 Task: Plan a trip to Nyíregyháza, Hungary from 6th December, 2023 to 10th December, 2023 for 6 adults, 2 children. Place can be entire room or shared room with 6 bedrooms having 6 beds and 6 bathrooms. Property type can be house. Amenities needed are: wifi, TV, free parkinig on premises, gym, breakfast.
Action: Mouse moved to (474, 258)
Screenshot: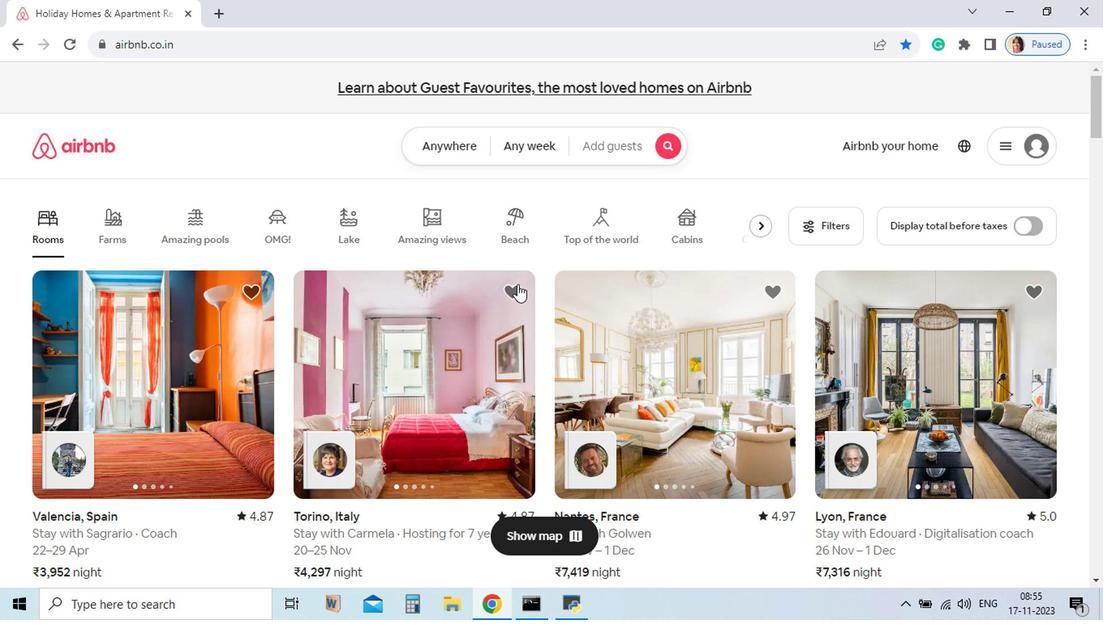 
Action: Mouse pressed left at (474, 258)
Screenshot: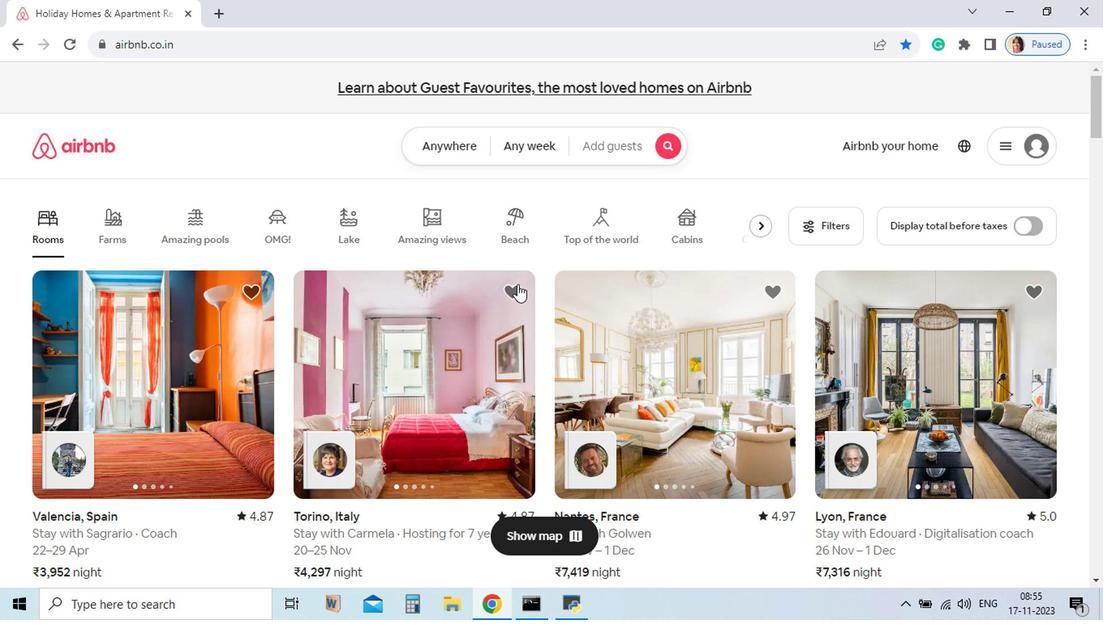 
Action: Mouse moved to (348, 300)
Screenshot: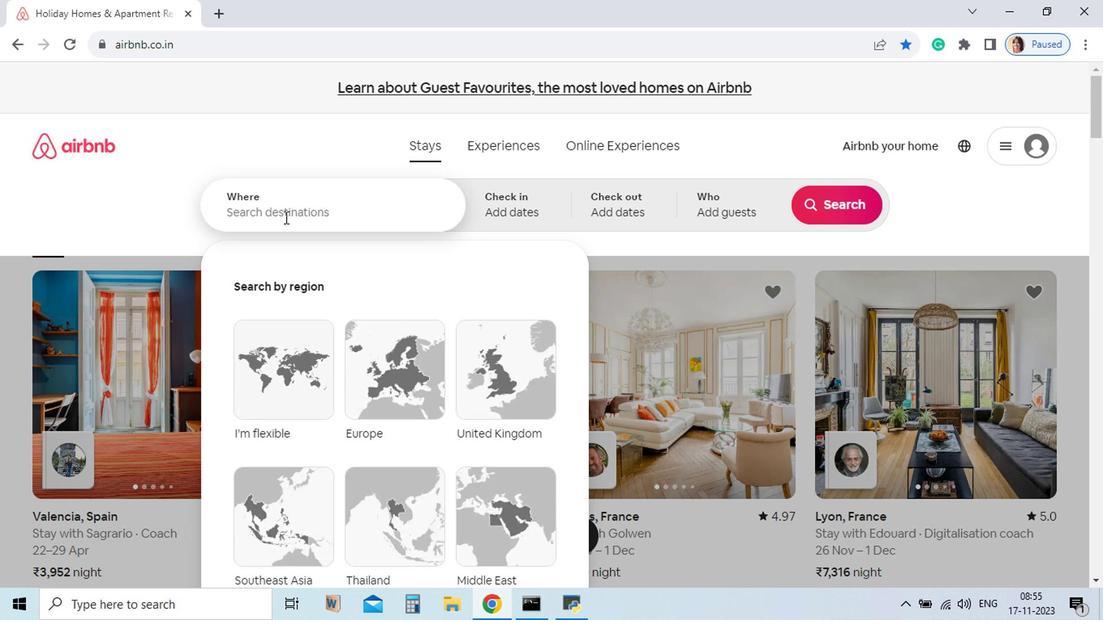 
Action: Mouse pressed left at (348, 300)
Screenshot: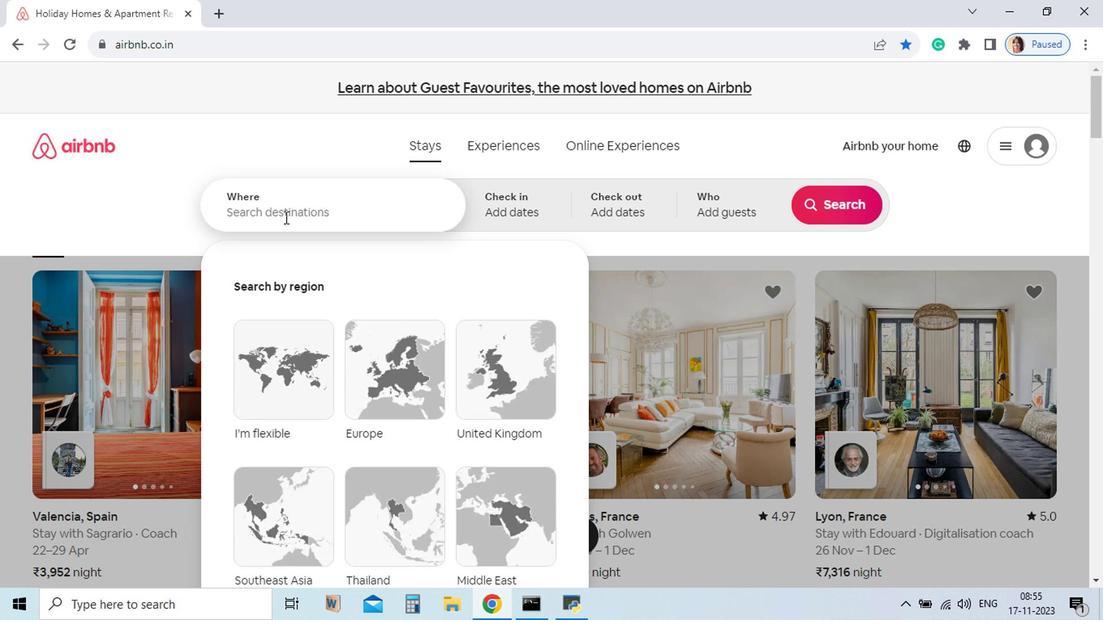 
Action: Key pressed <Key.shift_r>Nyire
Screenshot: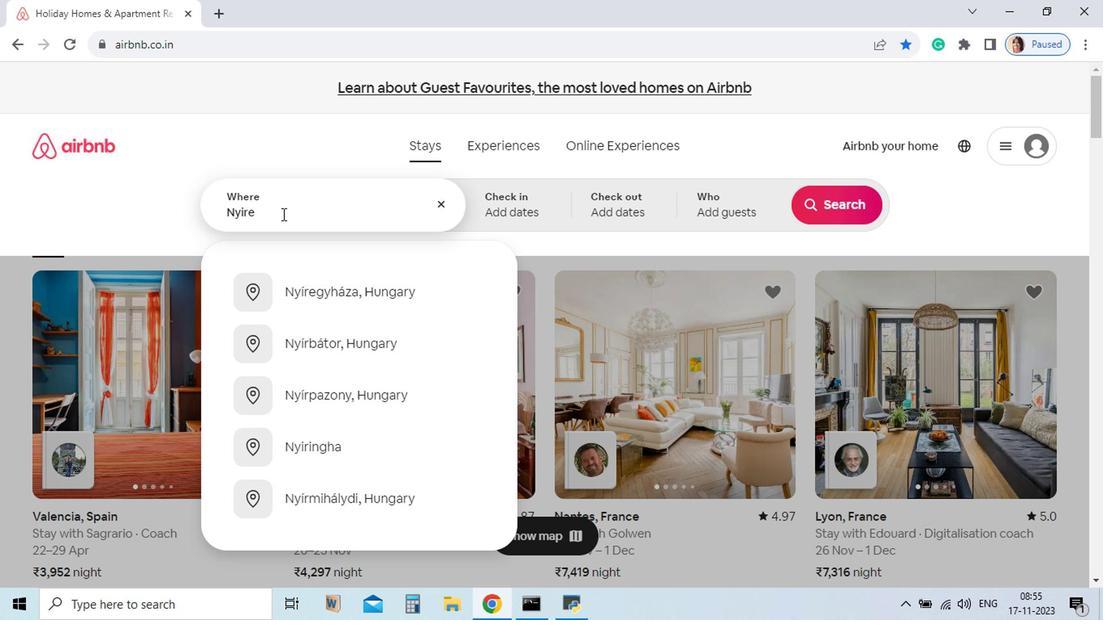 
Action: Mouse moved to (428, 356)
Screenshot: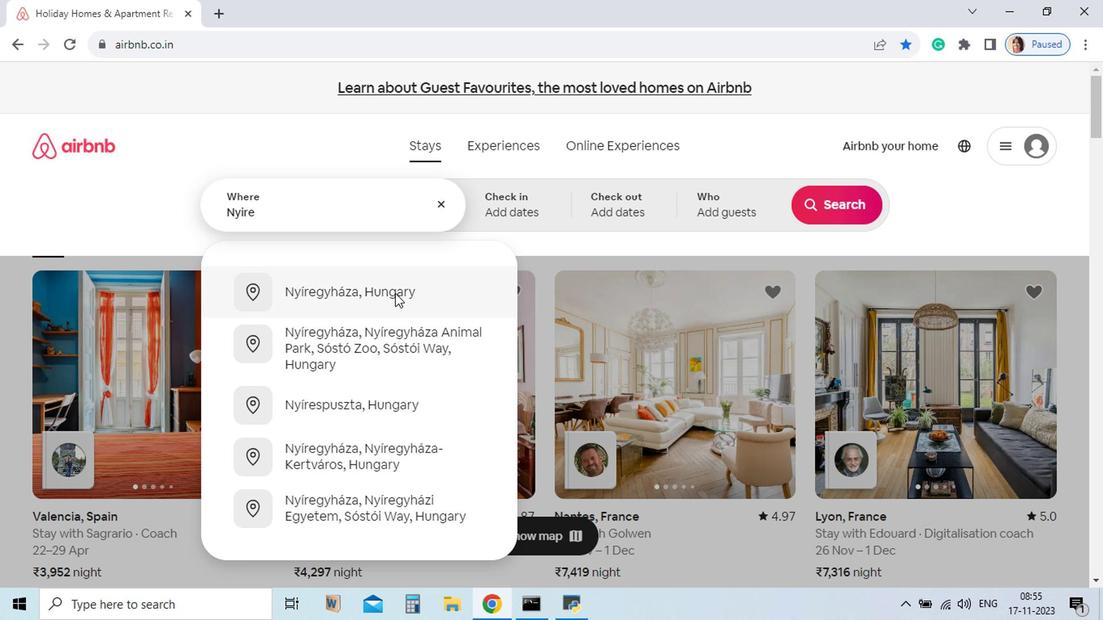 
Action: Mouse pressed left at (428, 356)
Screenshot: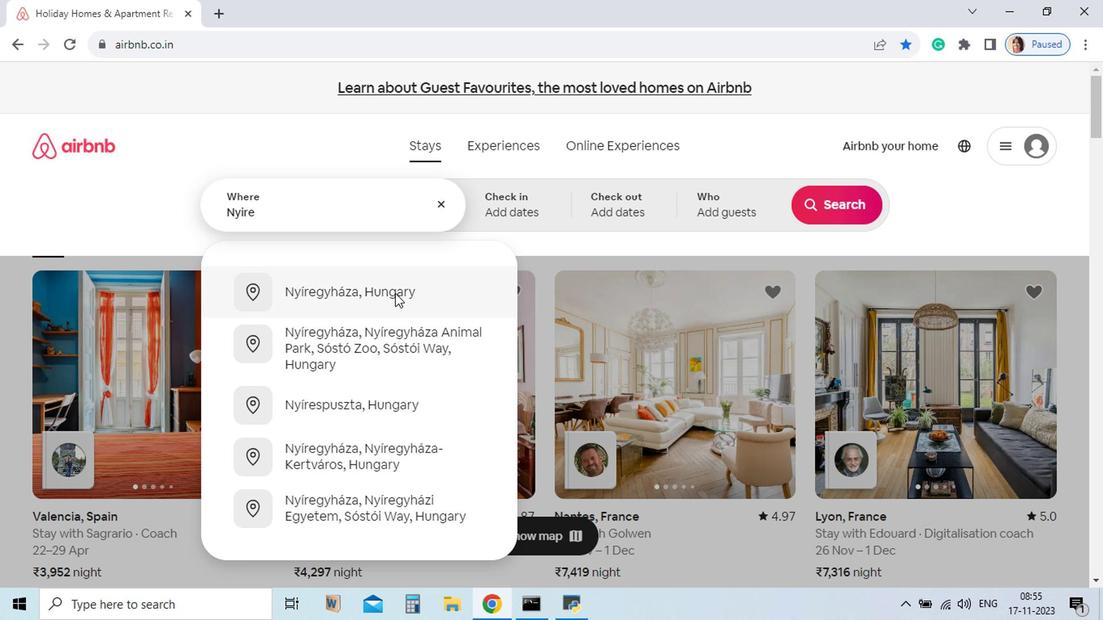 
Action: Mouse moved to (640, 463)
Screenshot: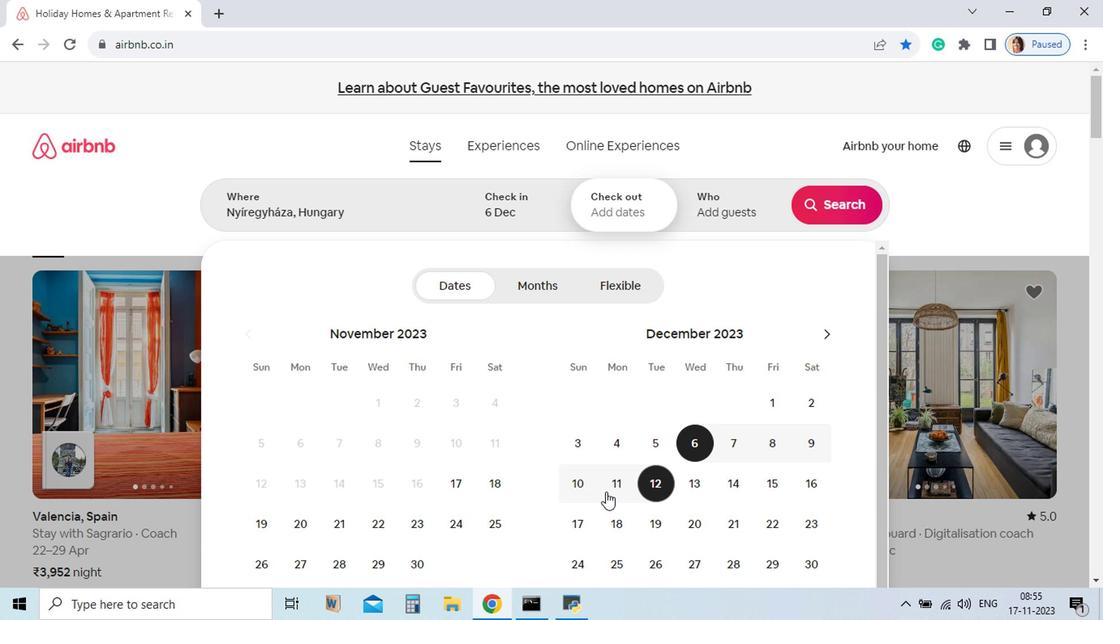 
Action: Mouse pressed left at (640, 463)
Screenshot: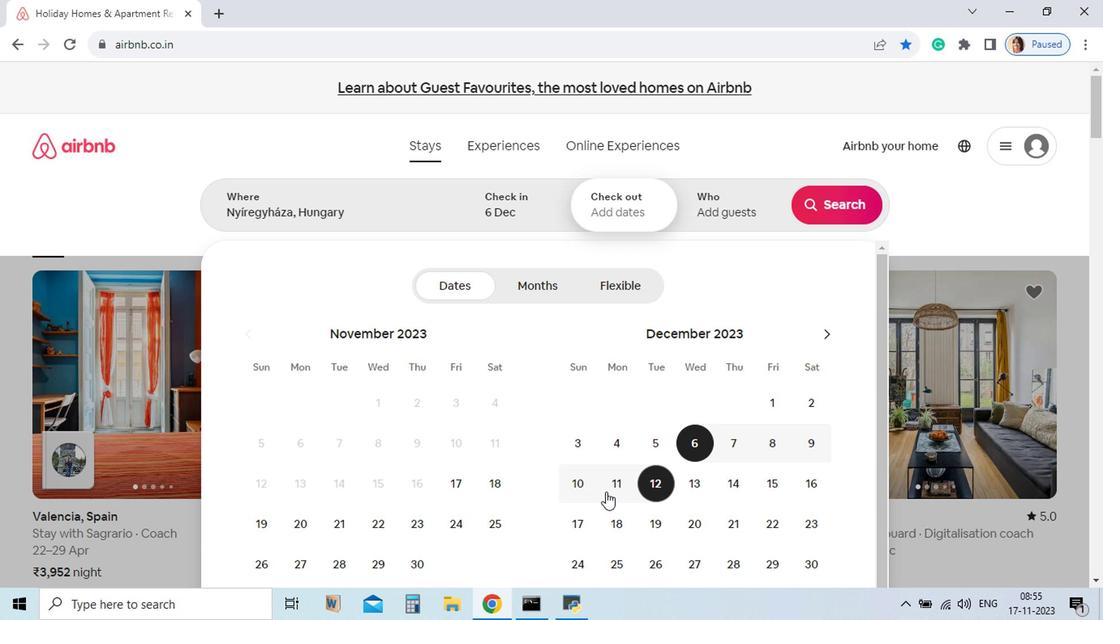 
Action: Mouse moved to (560, 491)
Screenshot: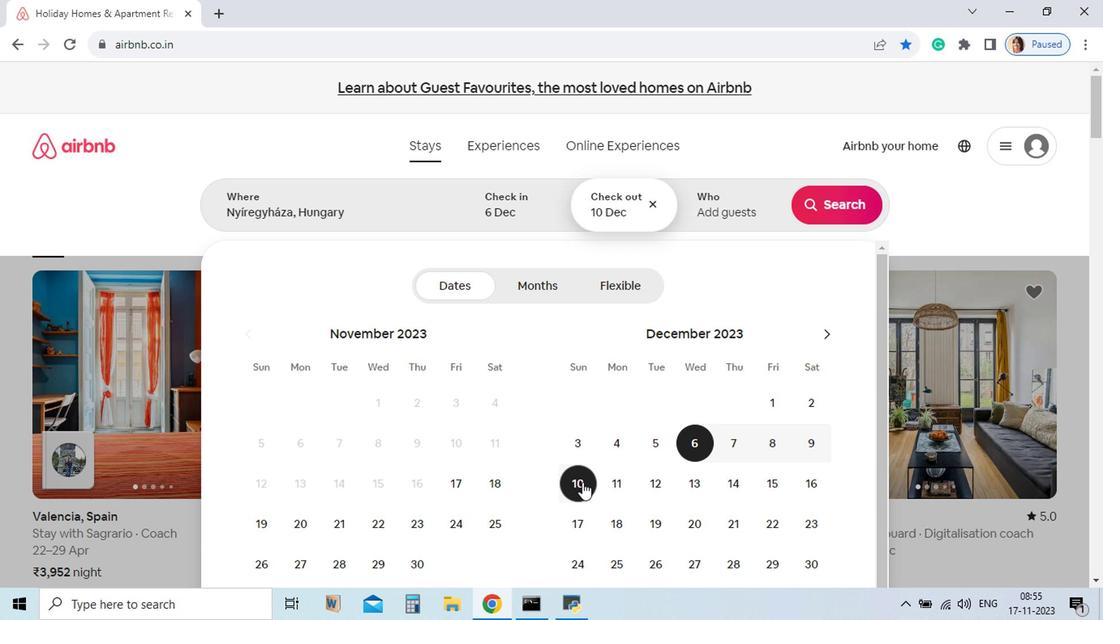 
Action: Mouse pressed left at (560, 491)
Screenshot: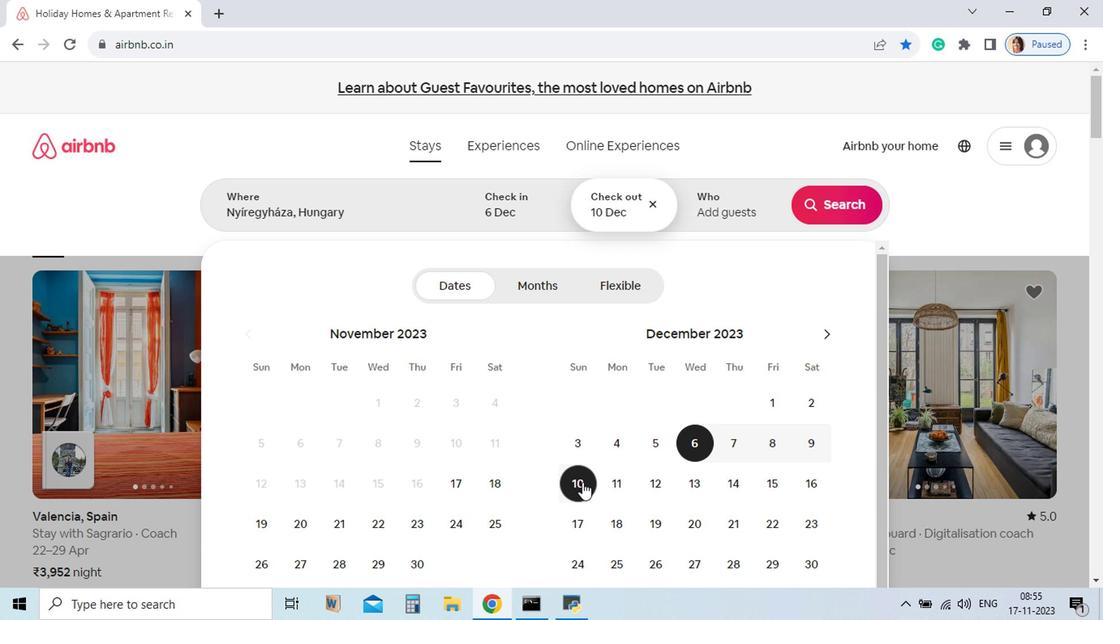 
Action: Mouse moved to (672, 298)
Screenshot: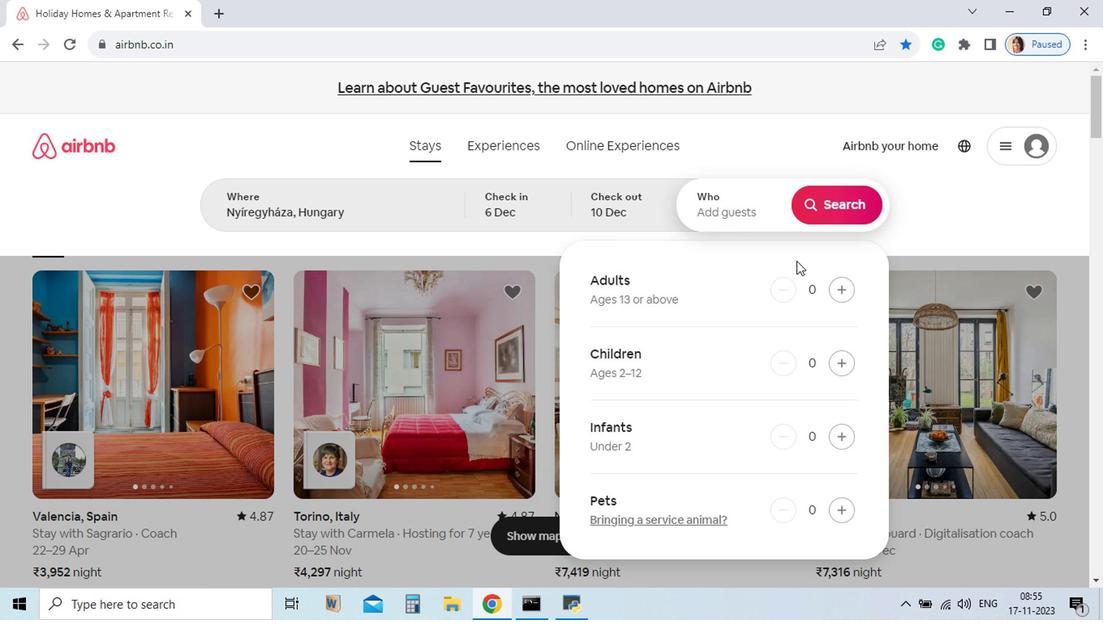 
Action: Mouse pressed left at (672, 298)
Screenshot: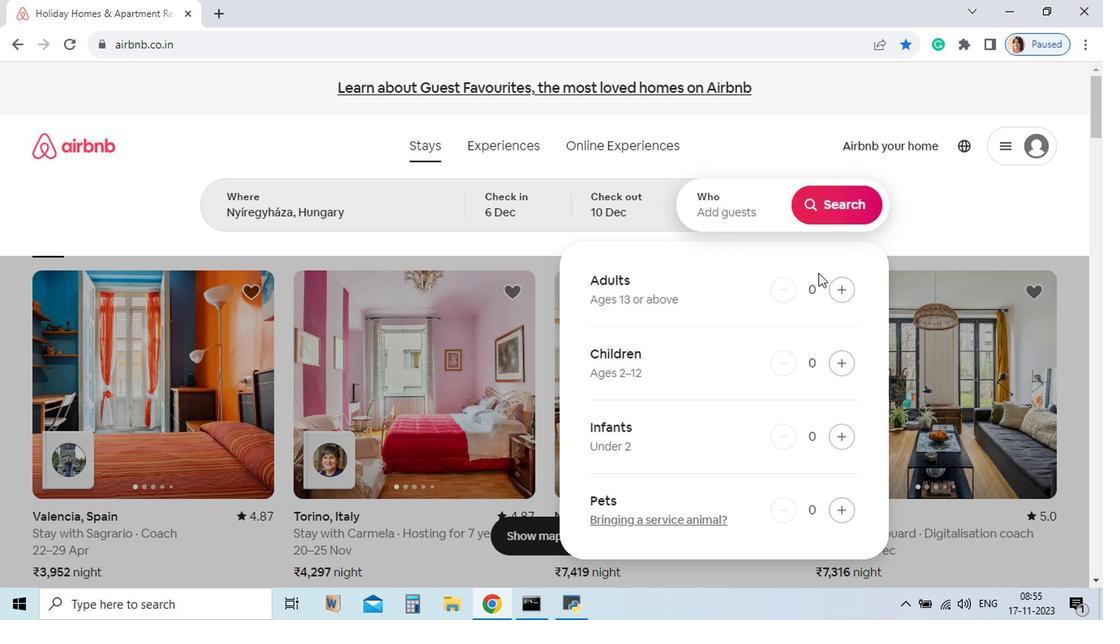 
Action: Mouse moved to (745, 351)
Screenshot: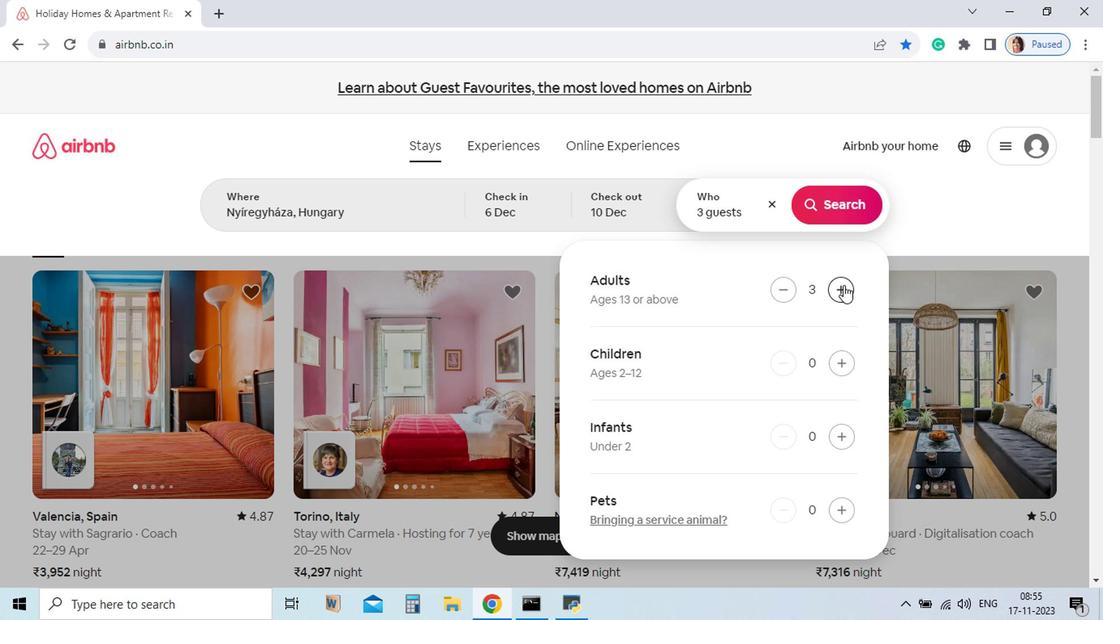 
Action: Mouse pressed left at (745, 351)
Screenshot: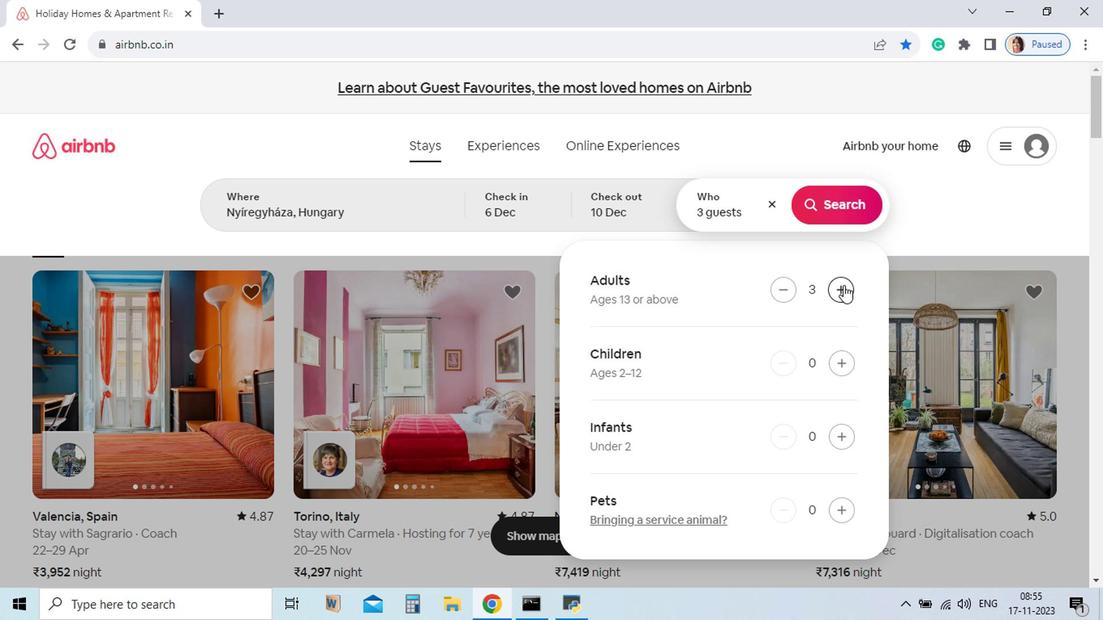 
Action: Mouse pressed left at (745, 351)
Screenshot: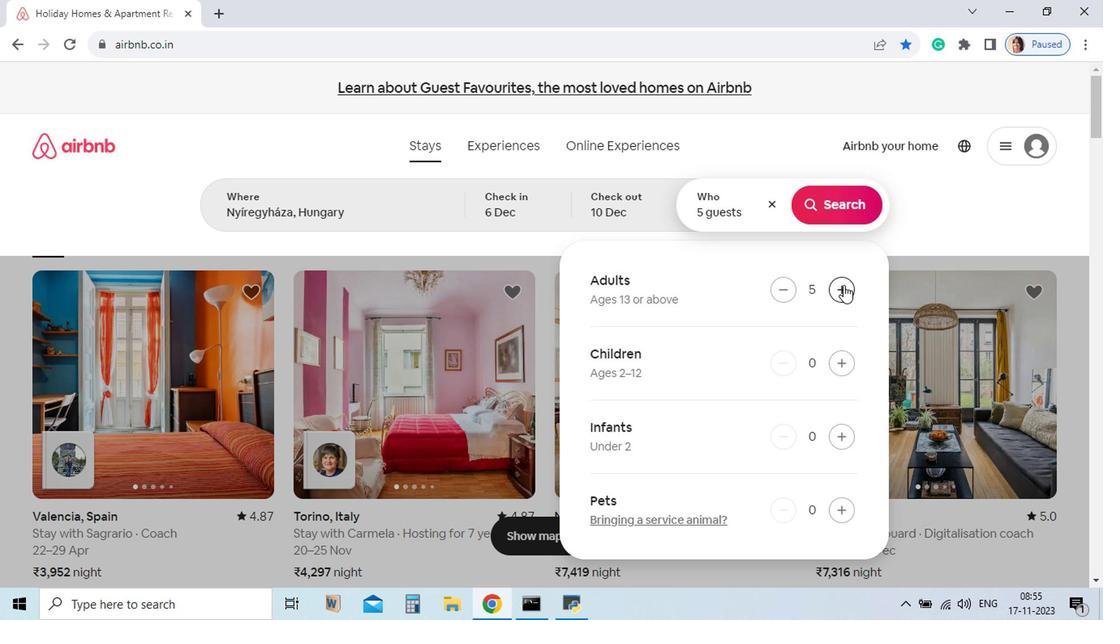
Action: Mouse pressed left at (745, 351)
Screenshot: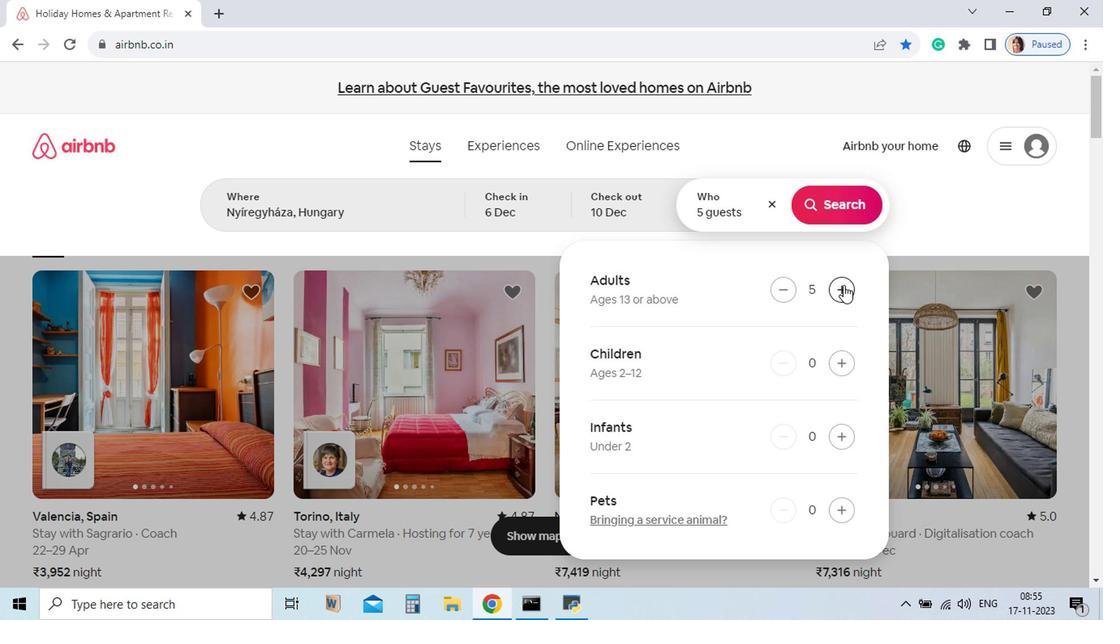 
Action: Mouse pressed left at (745, 351)
Screenshot: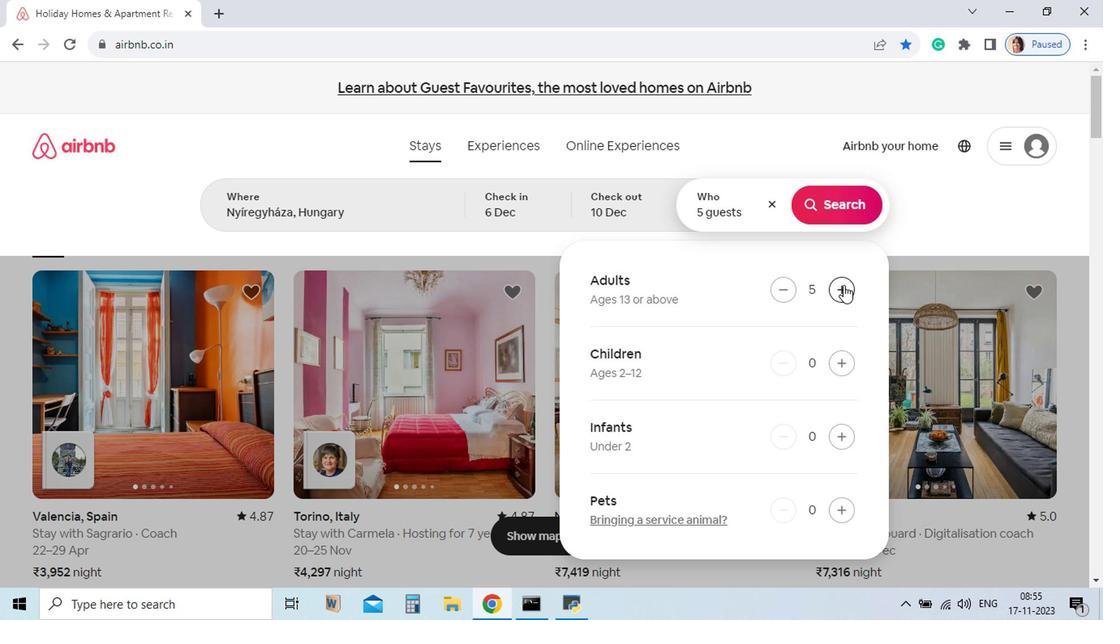 
Action: Mouse pressed left at (745, 351)
Screenshot: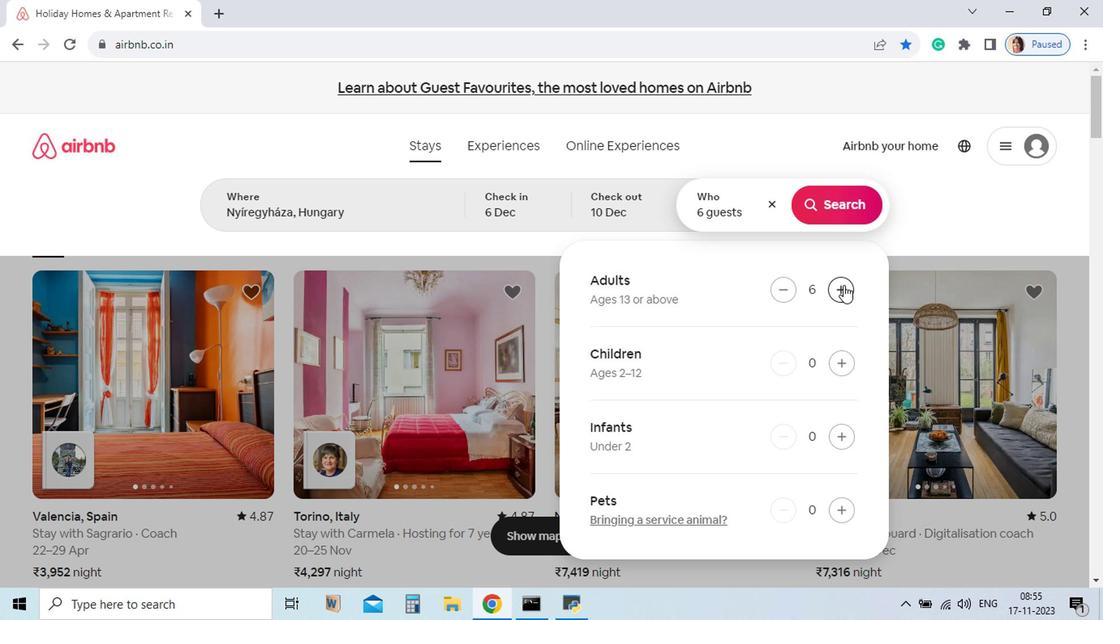 
Action: Mouse pressed left at (745, 351)
Screenshot: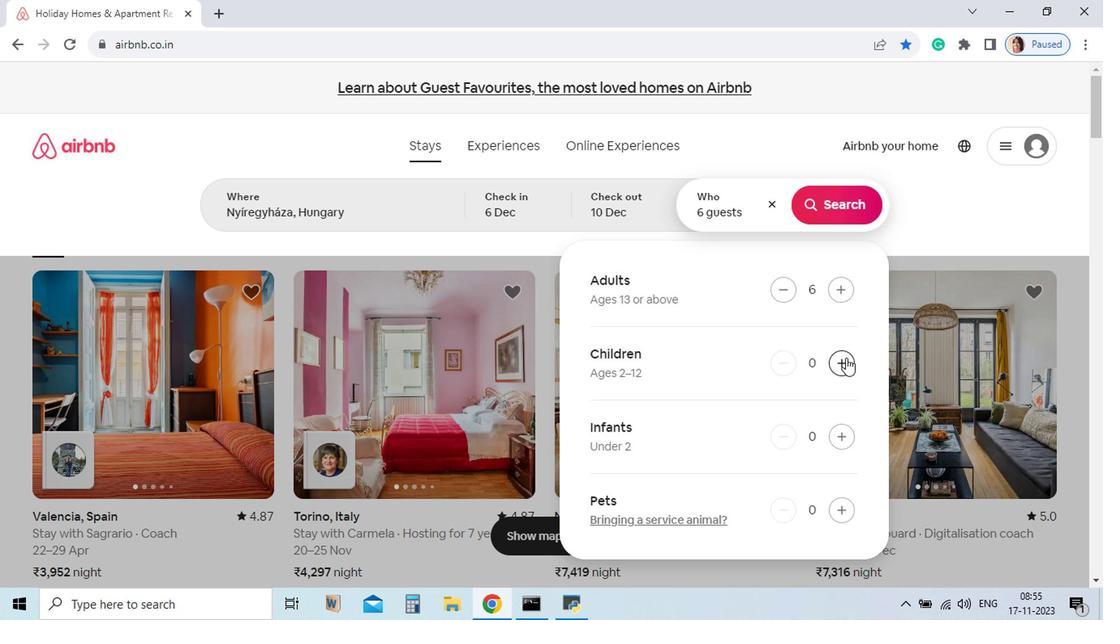 
Action: Mouse moved to (747, 403)
Screenshot: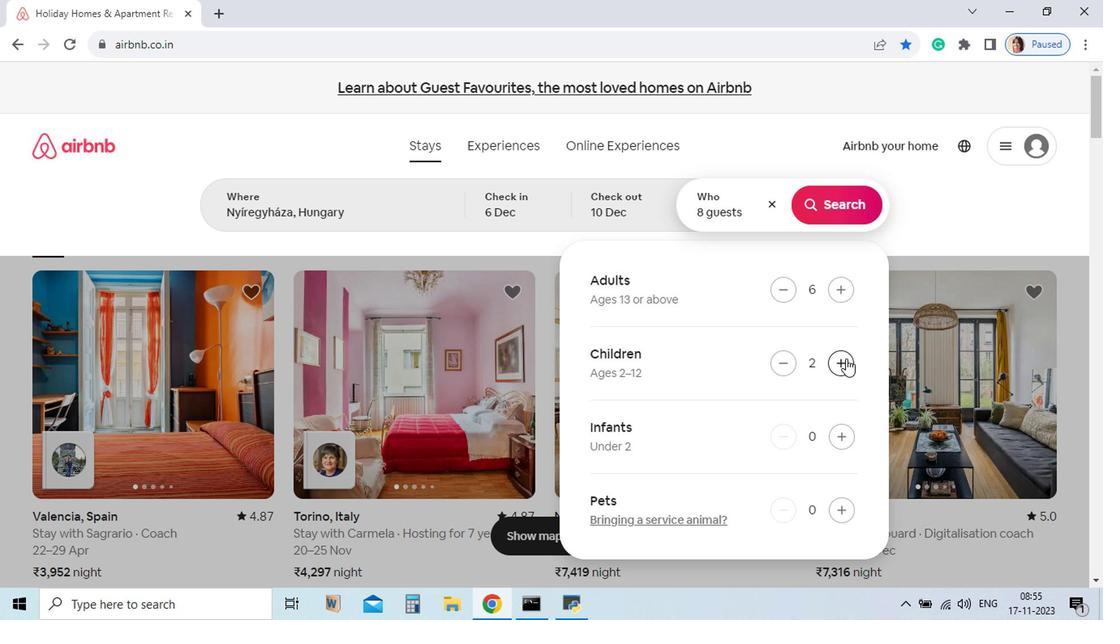 
Action: Mouse pressed left at (747, 403)
Screenshot: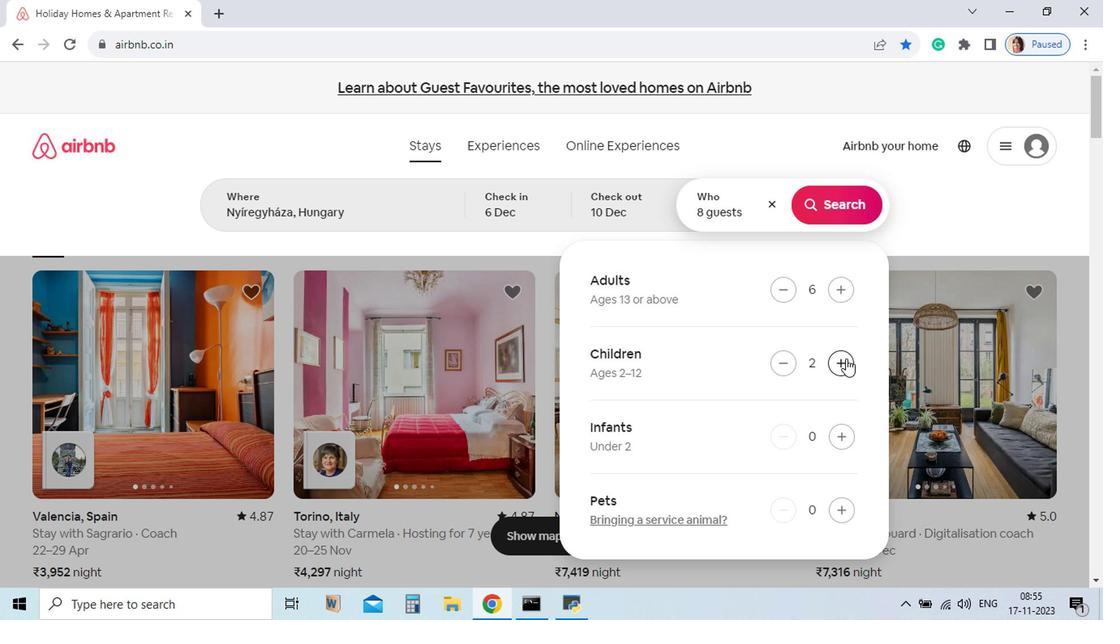 
Action: Mouse pressed left at (747, 403)
Screenshot: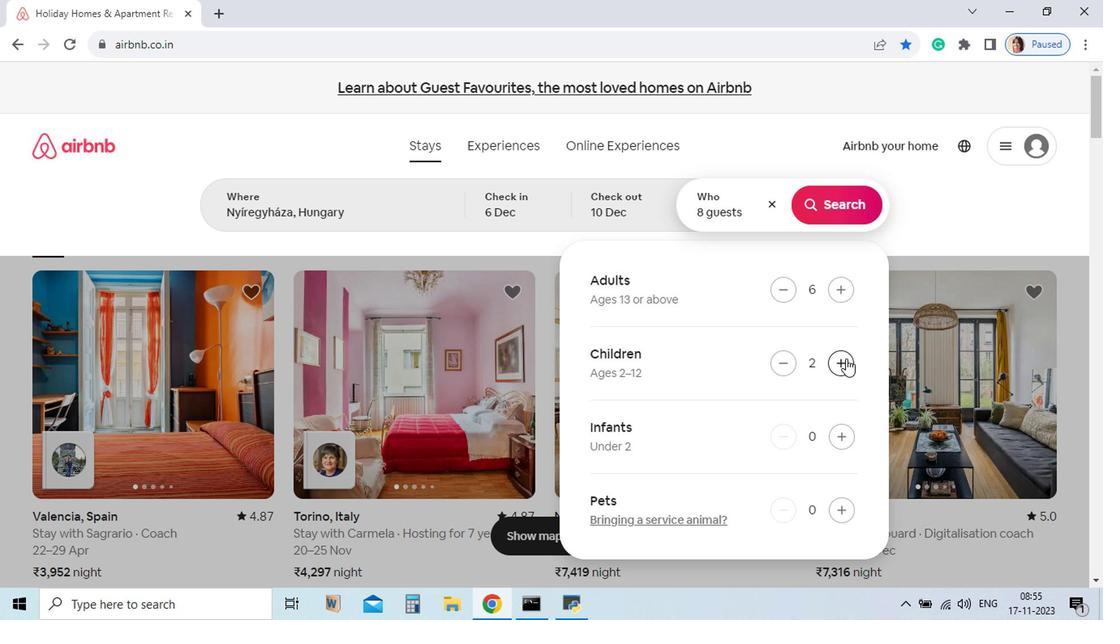 
Action: Mouse moved to (743, 294)
Screenshot: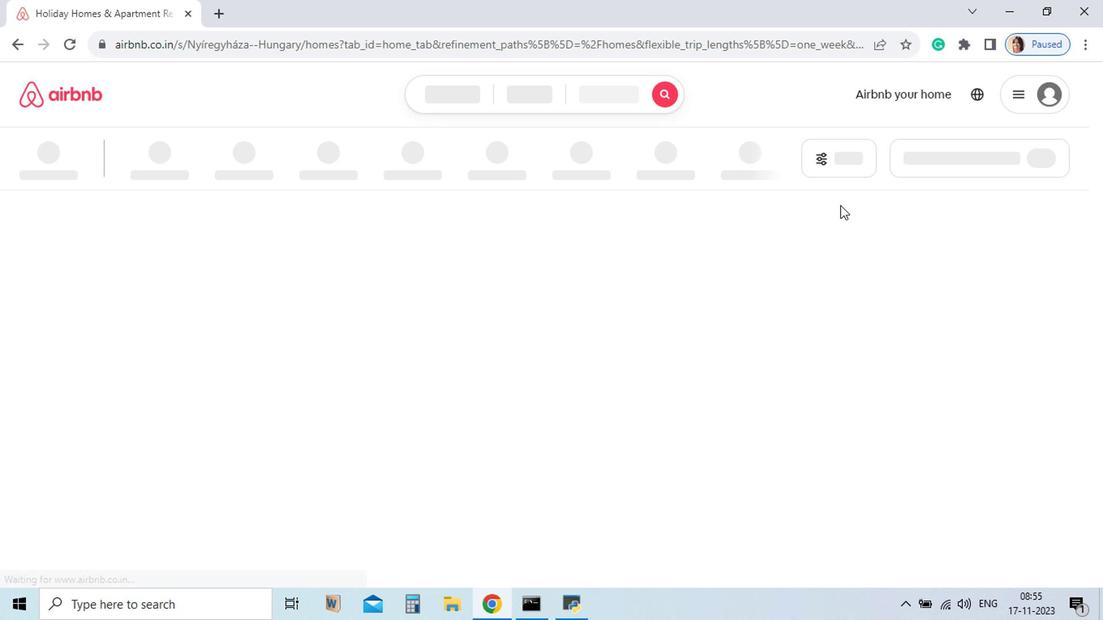 
Action: Mouse pressed left at (743, 294)
Screenshot: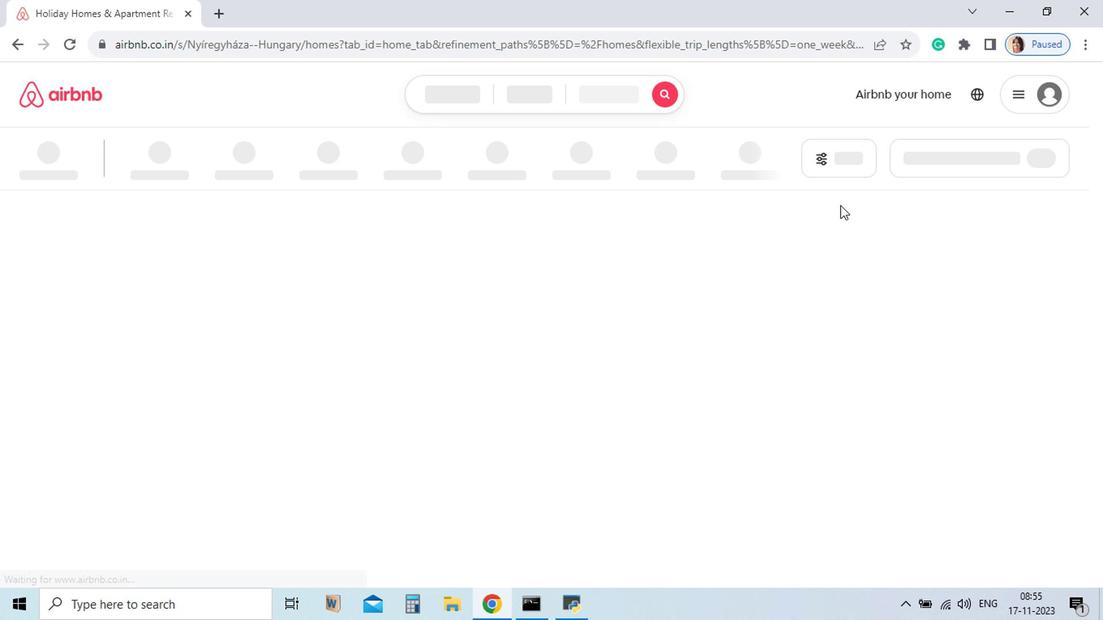 
Action: Mouse moved to (745, 256)
Screenshot: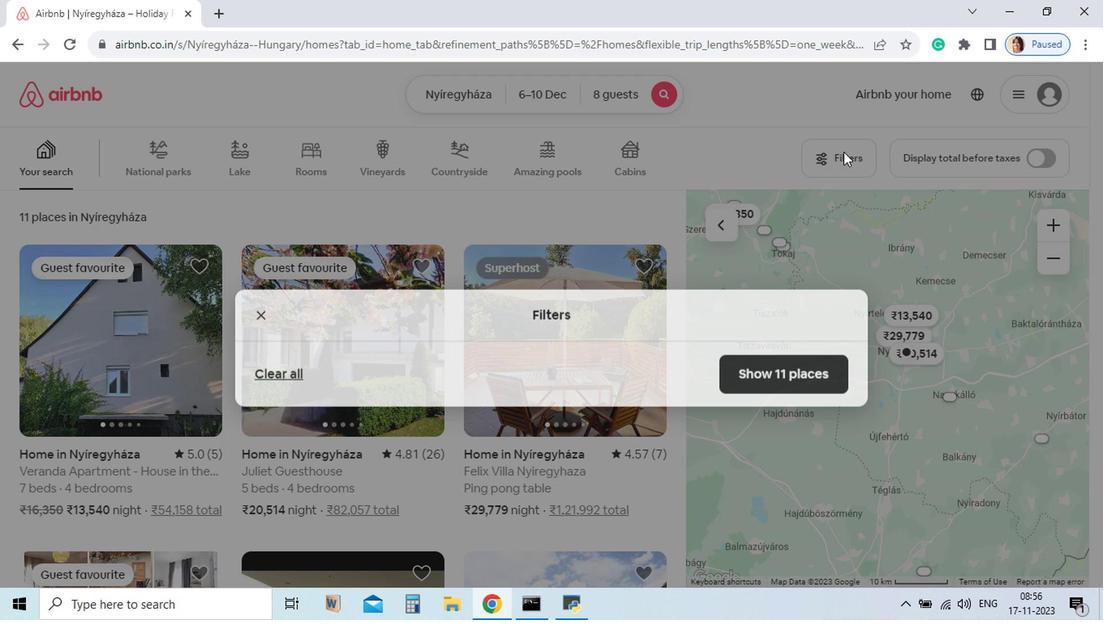 
Action: Mouse pressed left at (745, 256)
Screenshot: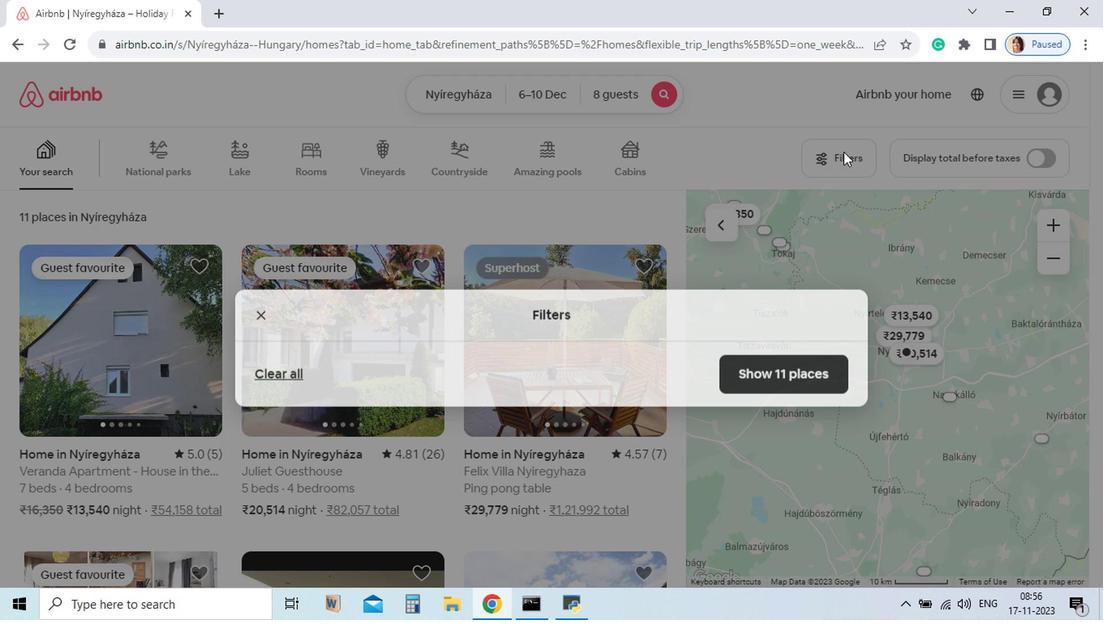 
Action: Mouse moved to (759, 288)
Screenshot: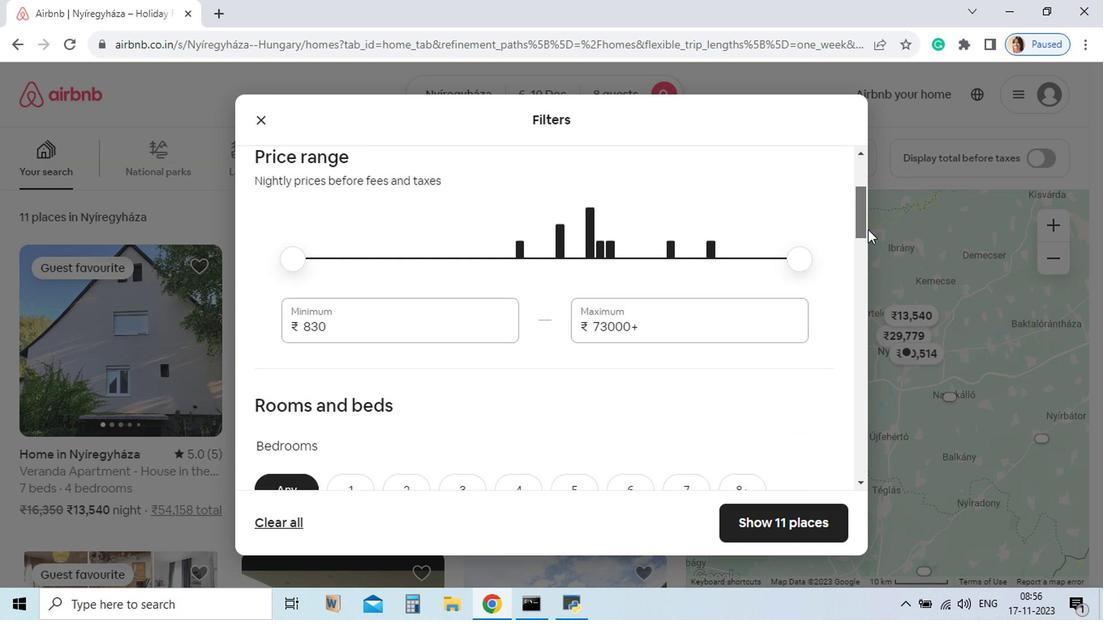
Action: Mouse pressed left at (759, 288)
Screenshot: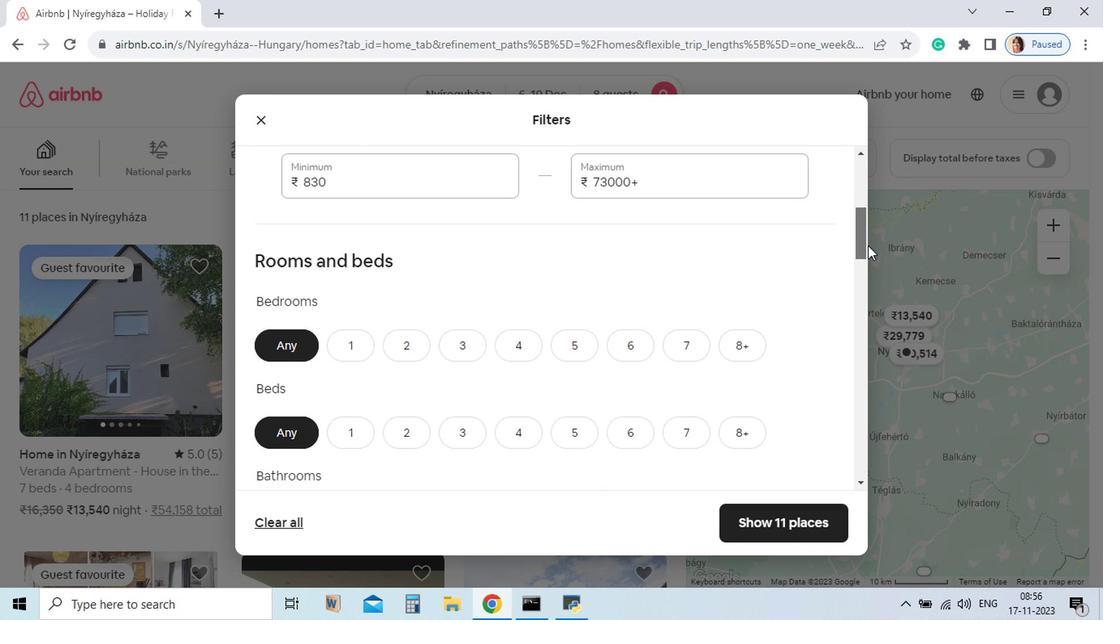 
Action: Mouse moved to (596, 391)
Screenshot: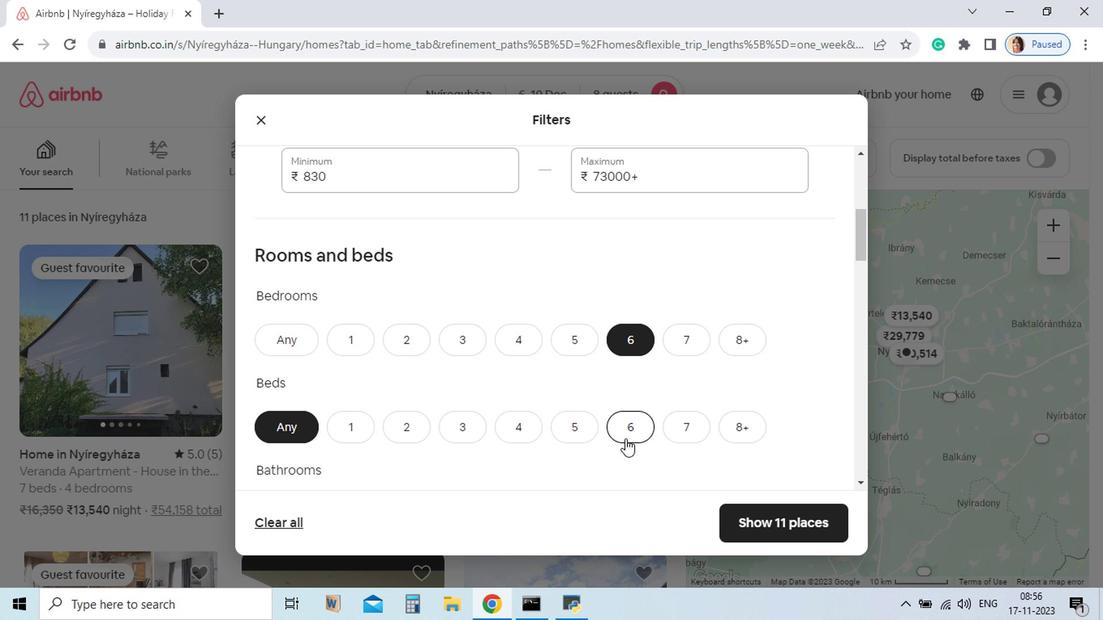 
Action: Mouse pressed left at (596, 391)
Screenshot: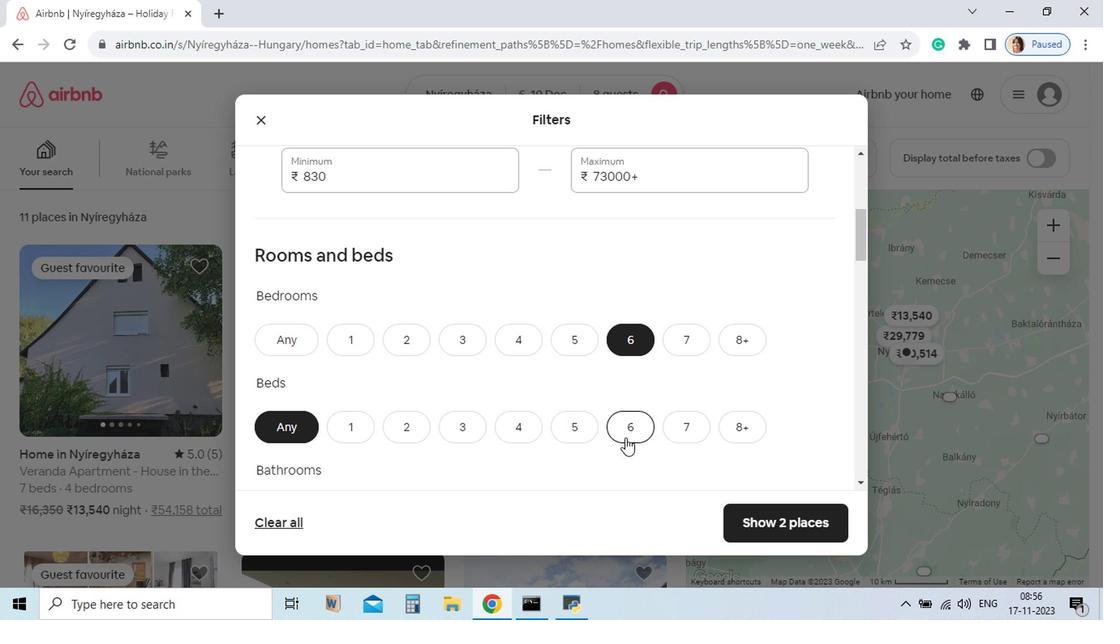 
Action: Mouse moved to (591, 460)
Screenshot: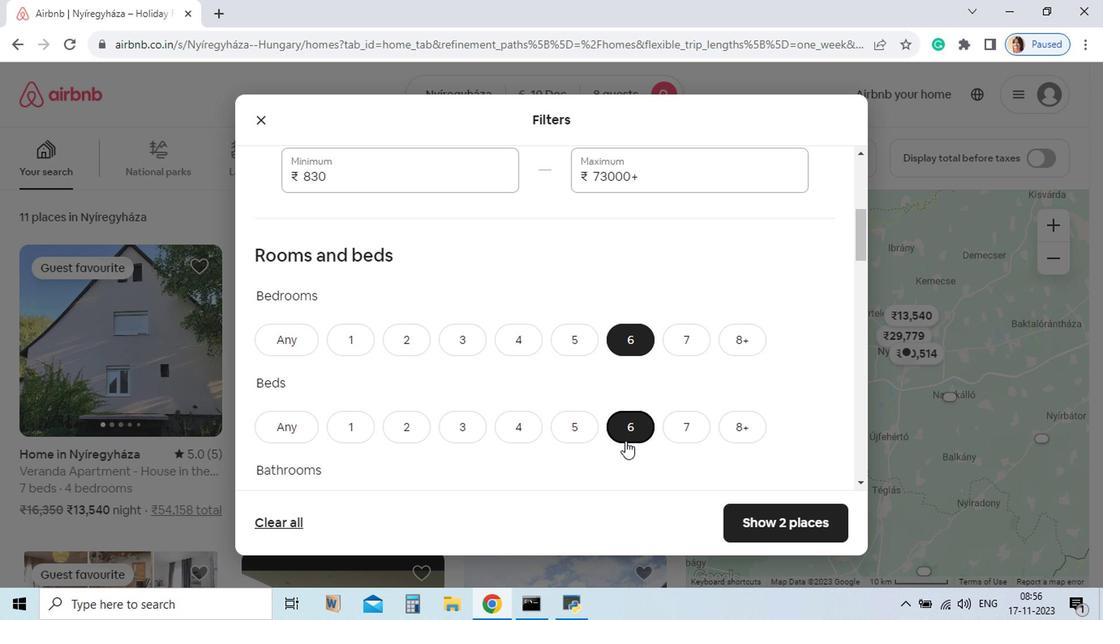 
Action: Mouse pressed left at (591, 460)
Screenshot: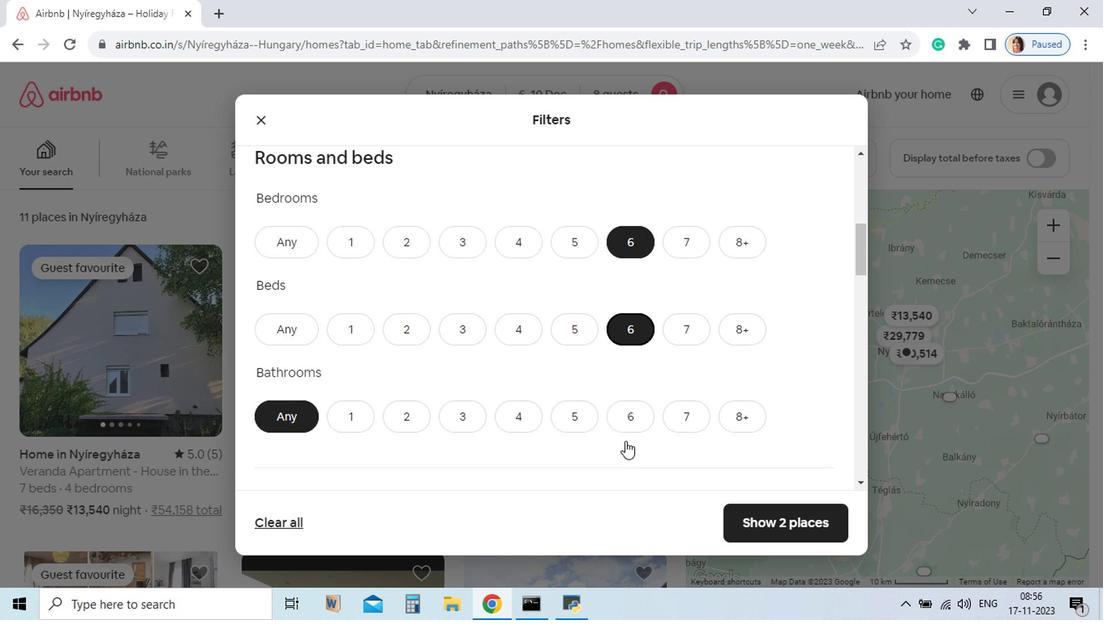 
Action: Mouse moved to (591, 461)
Screenshot: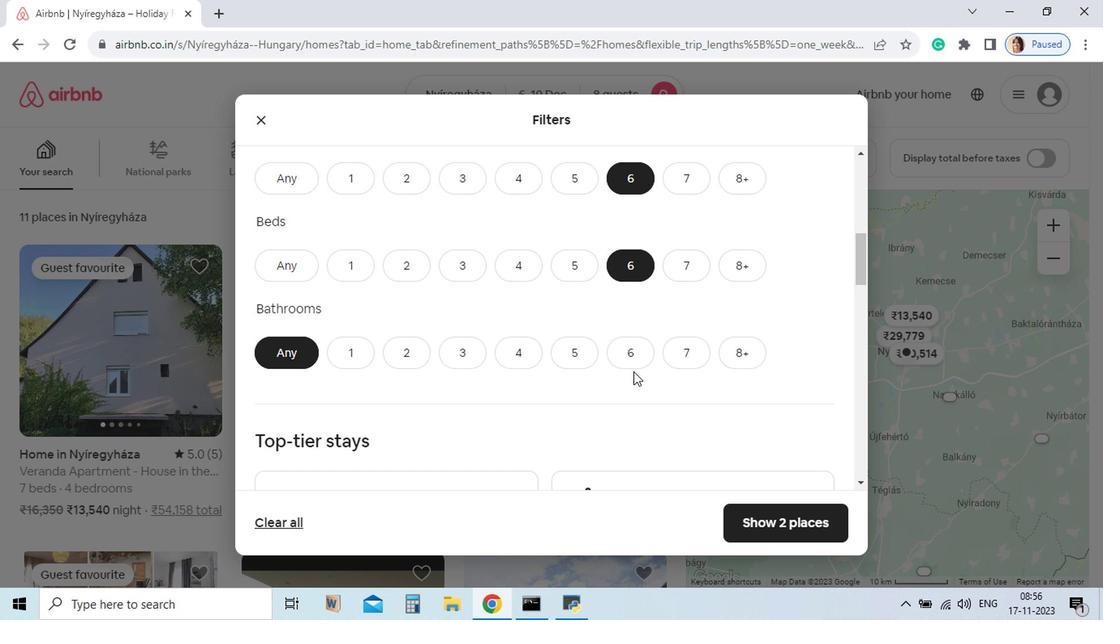 
Action: Mouse scrolled (591, 461) with delta (0, 0)
Screenshot: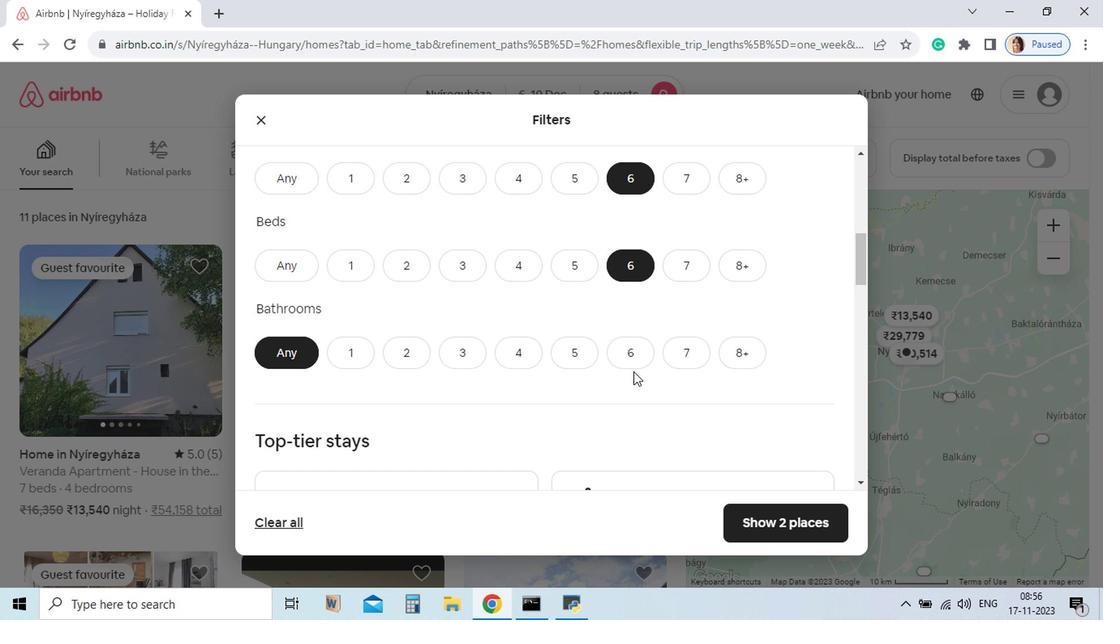 
Action: Mouse scrolled (591, 461) with delta (0, 0)
Screenshot: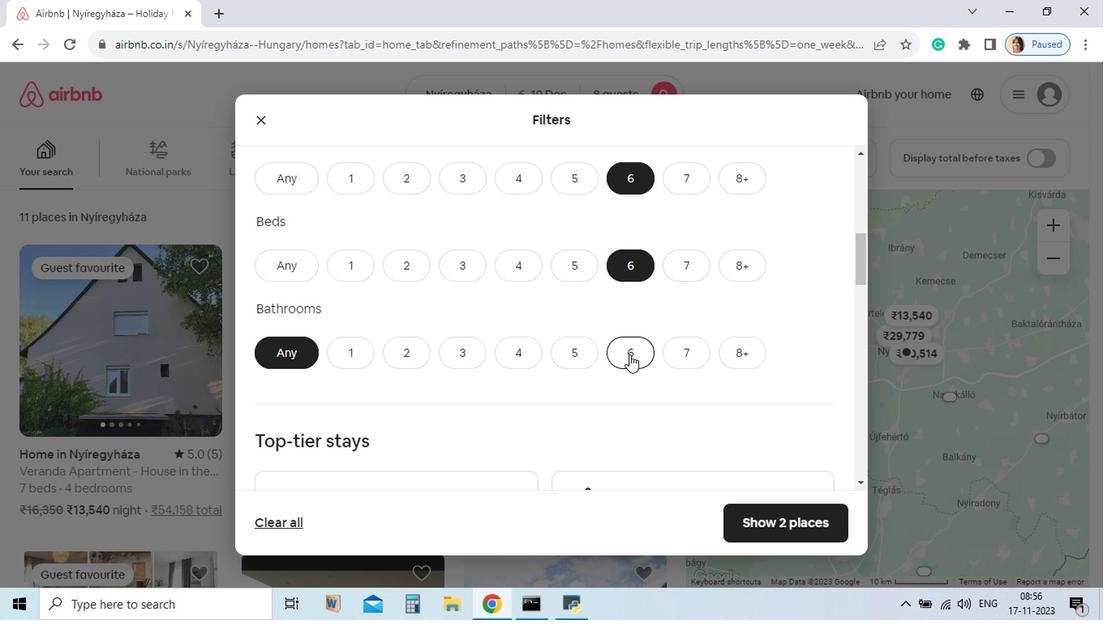 
Action: Mouse moved to (594, 400)
Screenshot: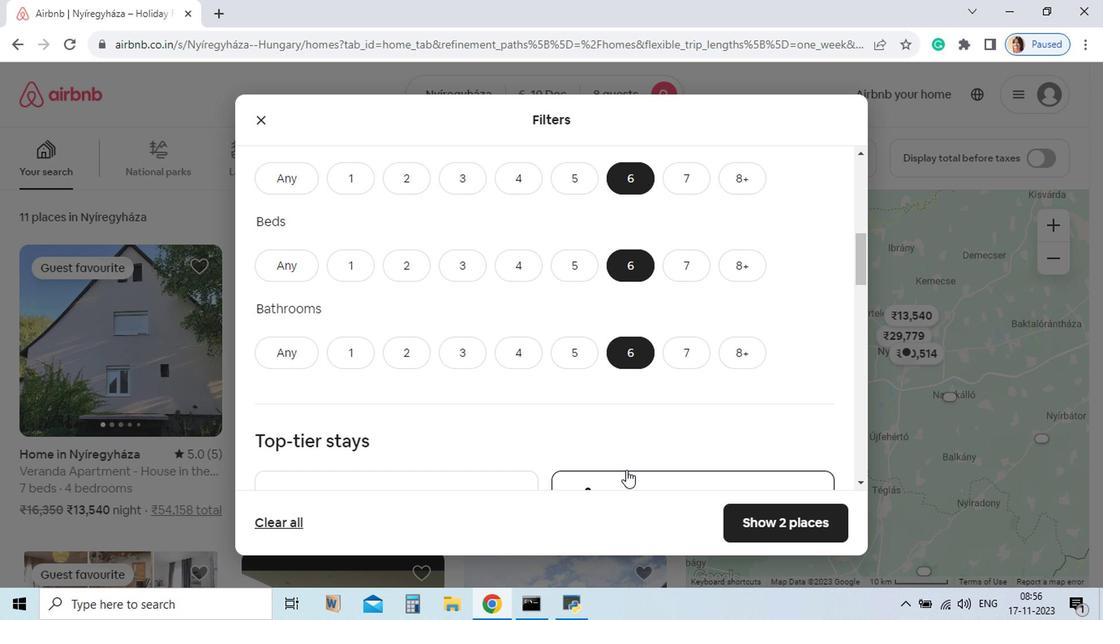 
Action: Mouse pressed left at (594, 400)
Screenshot: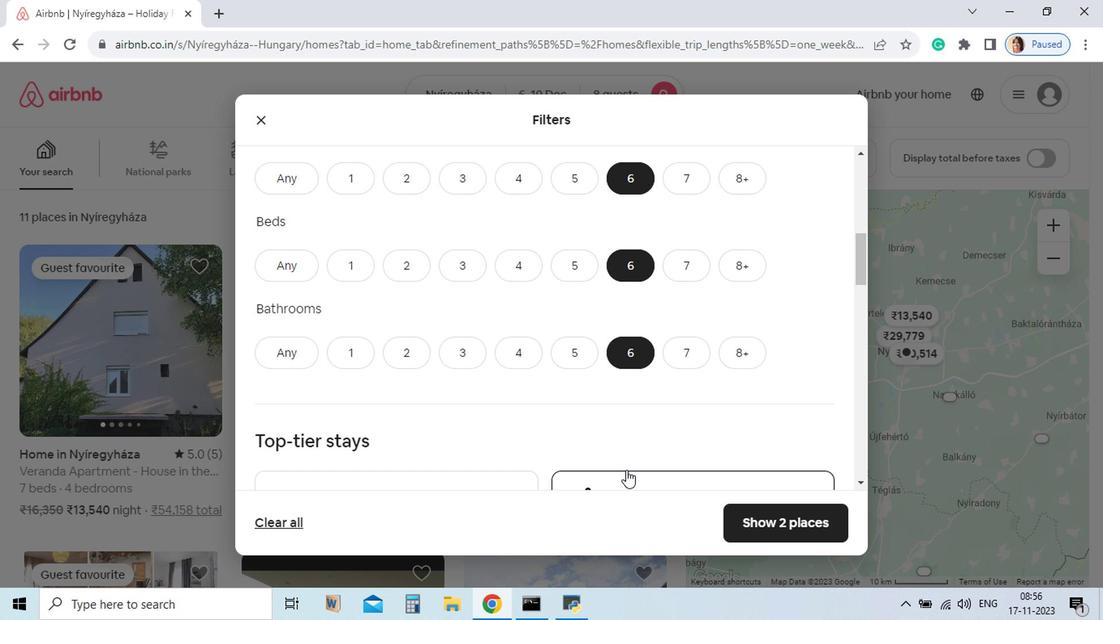 
Action: Mouse moved to (592, 472)
Screenshot: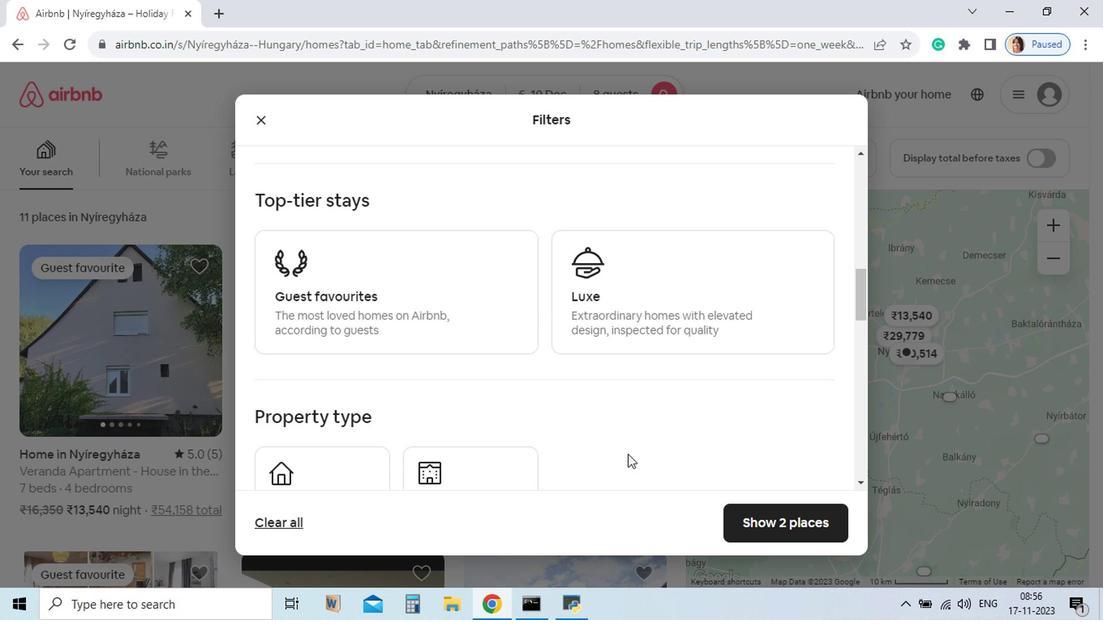 
Action: Mouse scrolled (592, 472) with delta (0, 0)
Screenshot: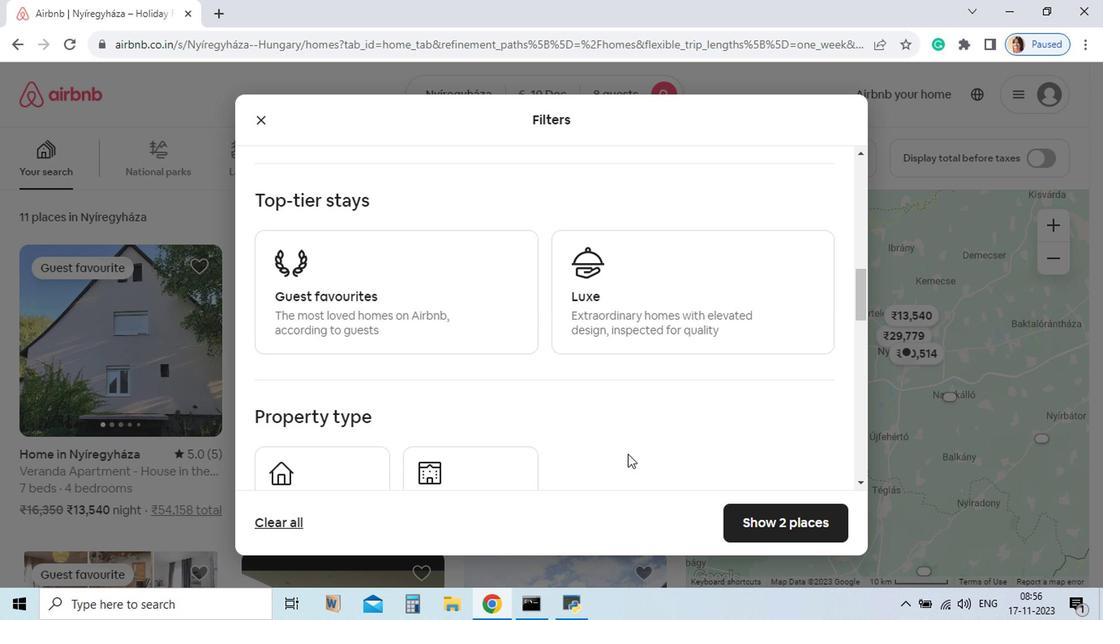 
Action: Mouse scrolled (592, 472) with delta (0, 0)
Screenshot: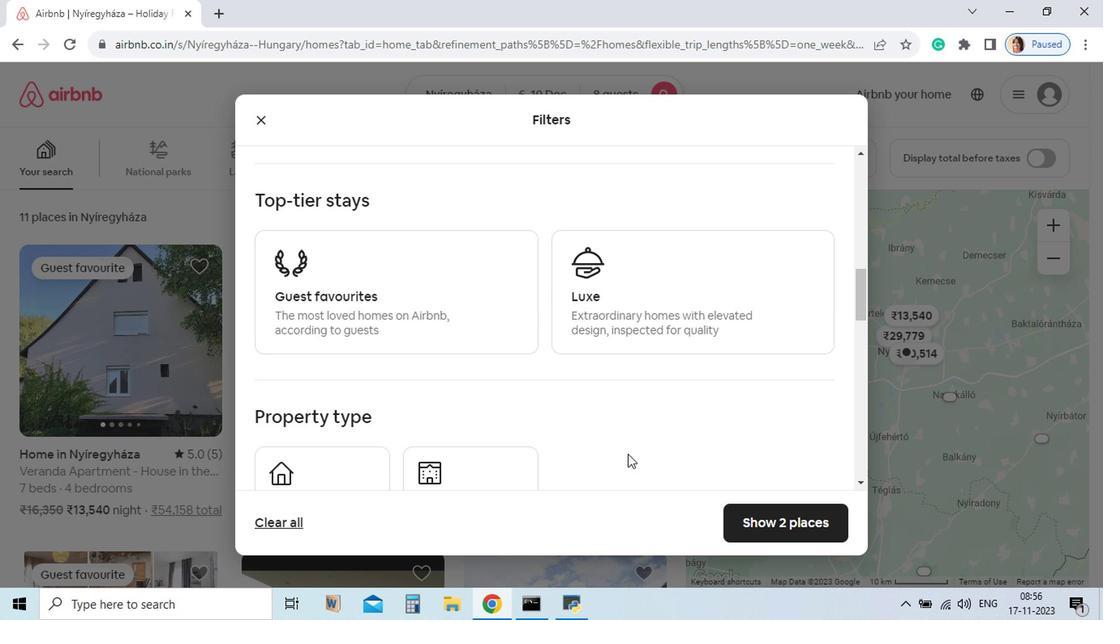 
Action: Mouse moved to (592, 471)
Screenshot: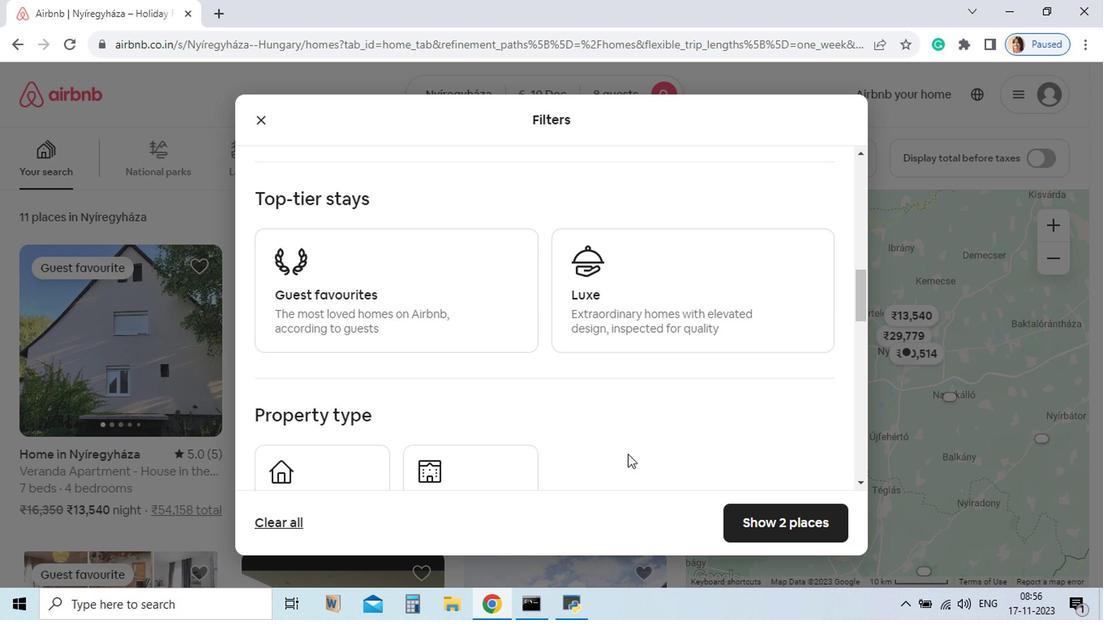 
Action: Mouse scrolled (592, 470) with delta (0, 0)
Screenshot: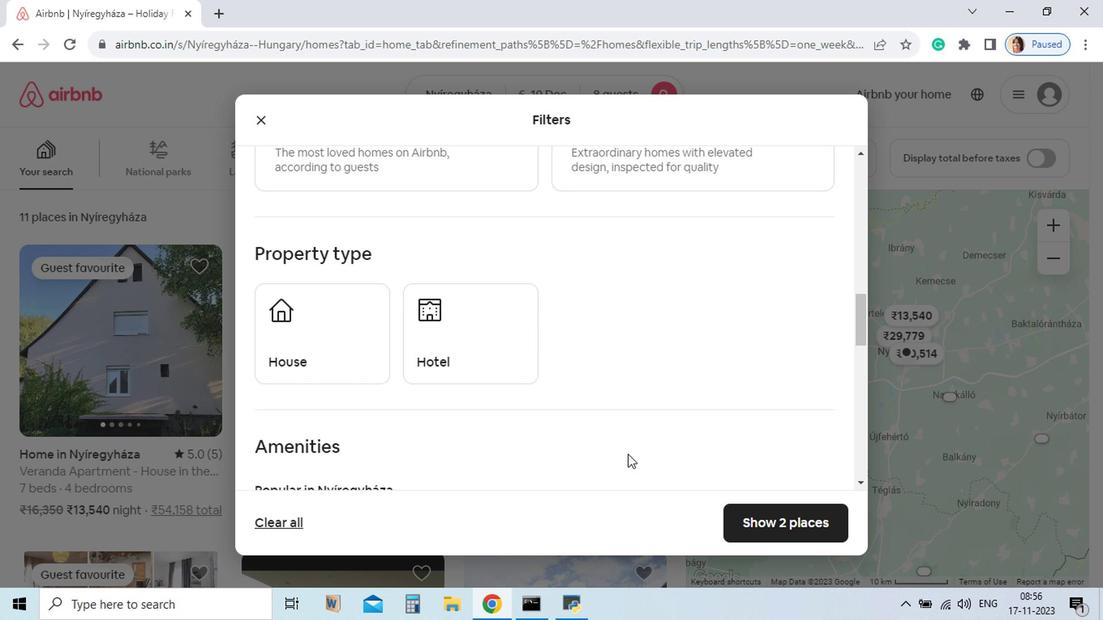 
Action: Mouse scrolled (592, 470) with delta (0, 0)
Screenshot: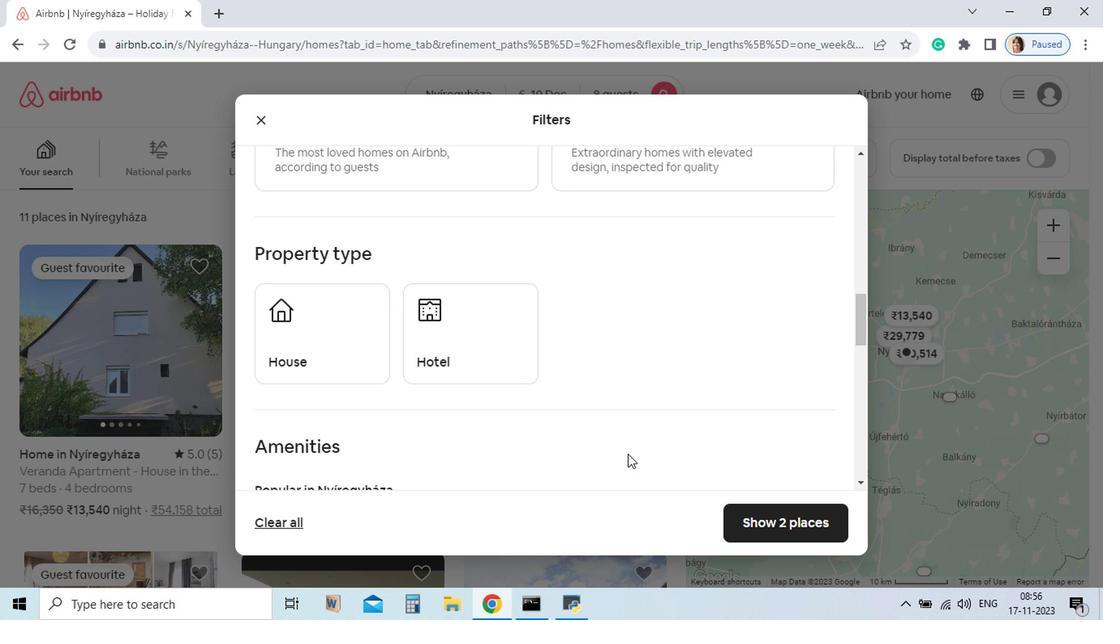 
Action: Mouse scrolled (592, 470) with delta (0, 0)
Screenshot: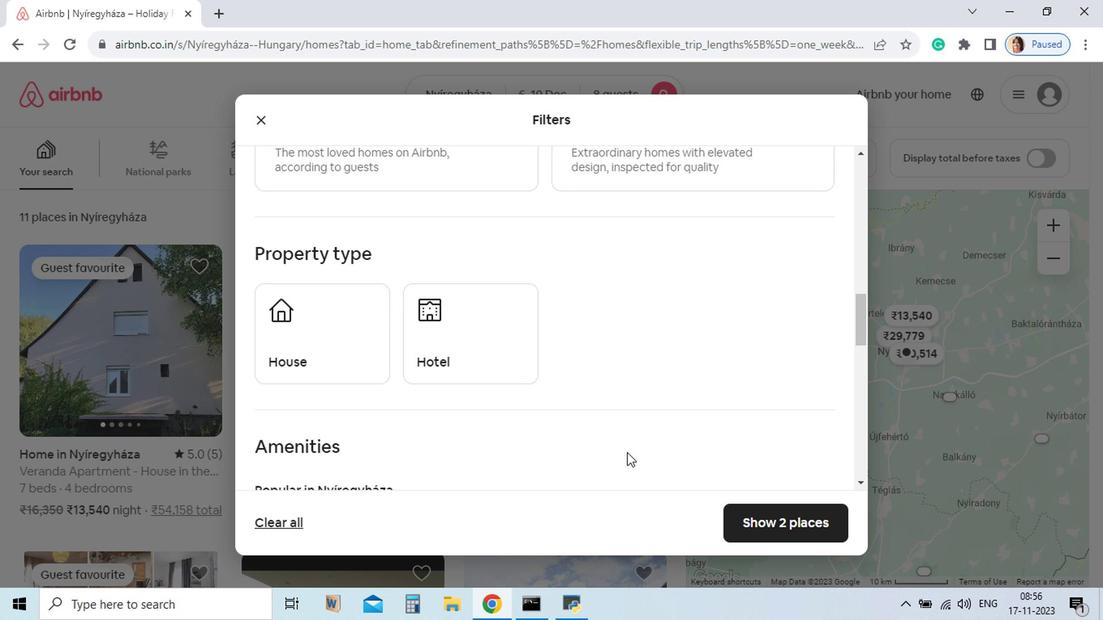 
Action: Mouse moved to (340, 411)
Screenshot: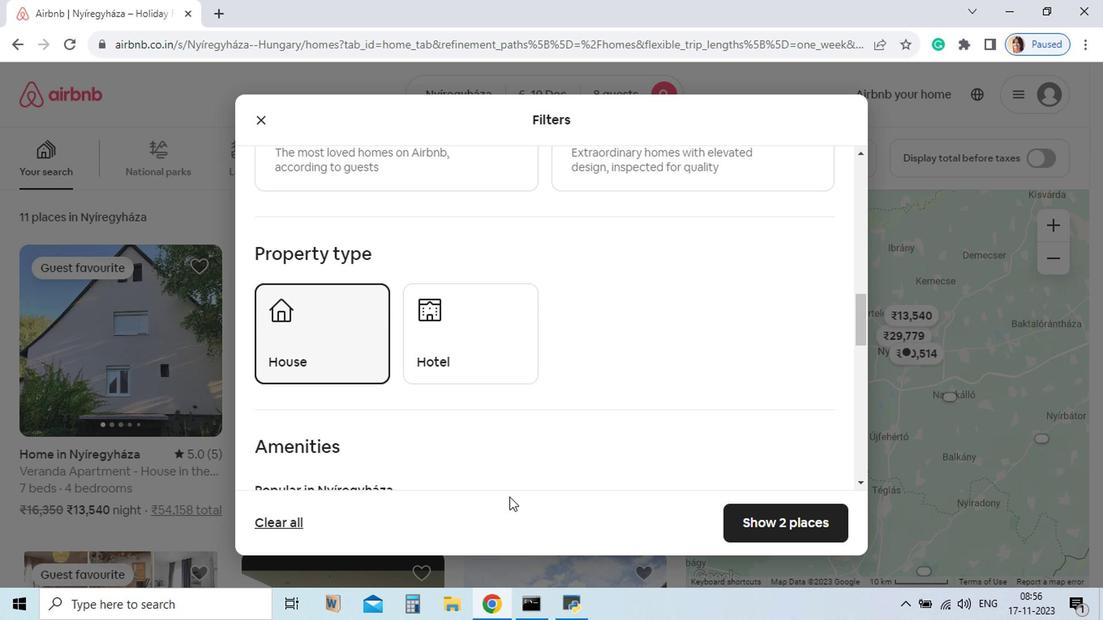 
Action: Mouse pressed left at (340, 411)
Screenshot: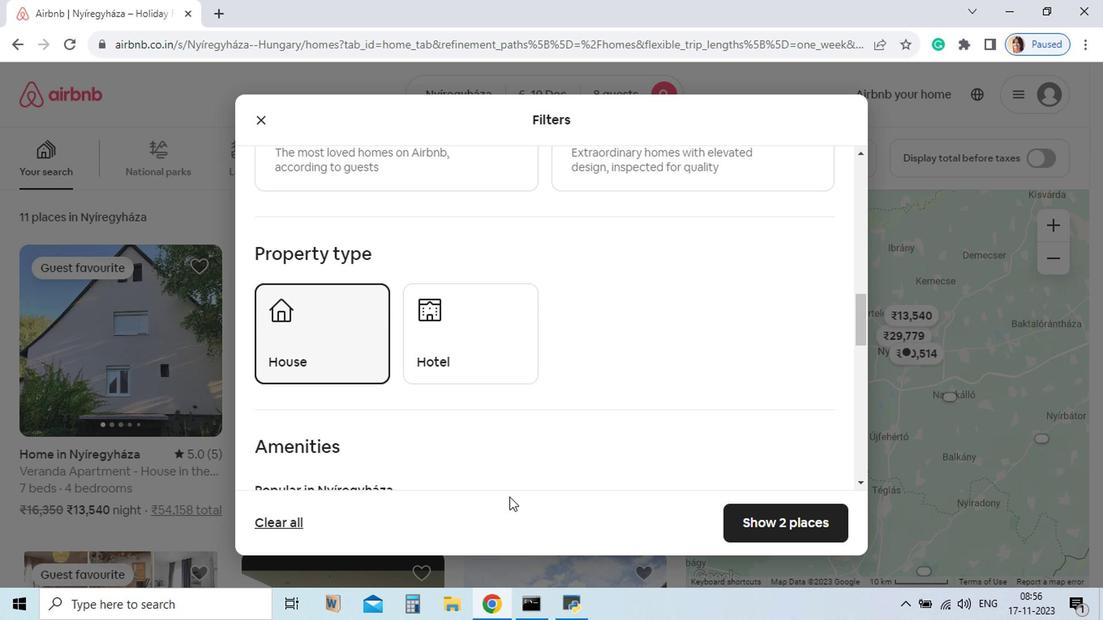 
Action: Mouse moved to (528, 484)
Screenshot: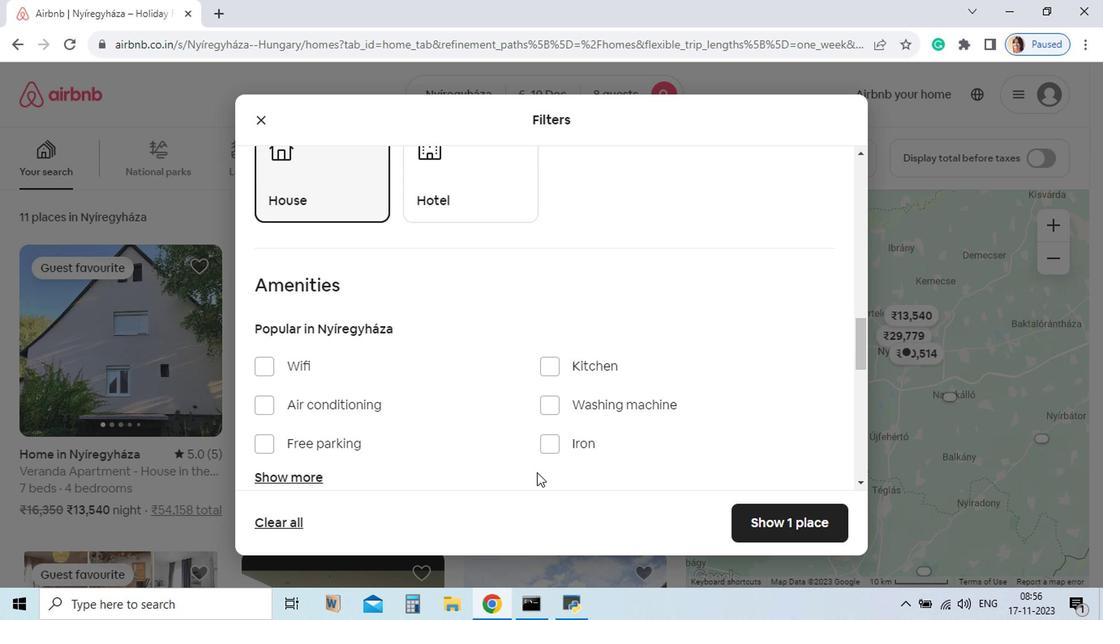 
Action: Mouse scrolled (528, 484) with delta (0, 0)
Screenshot: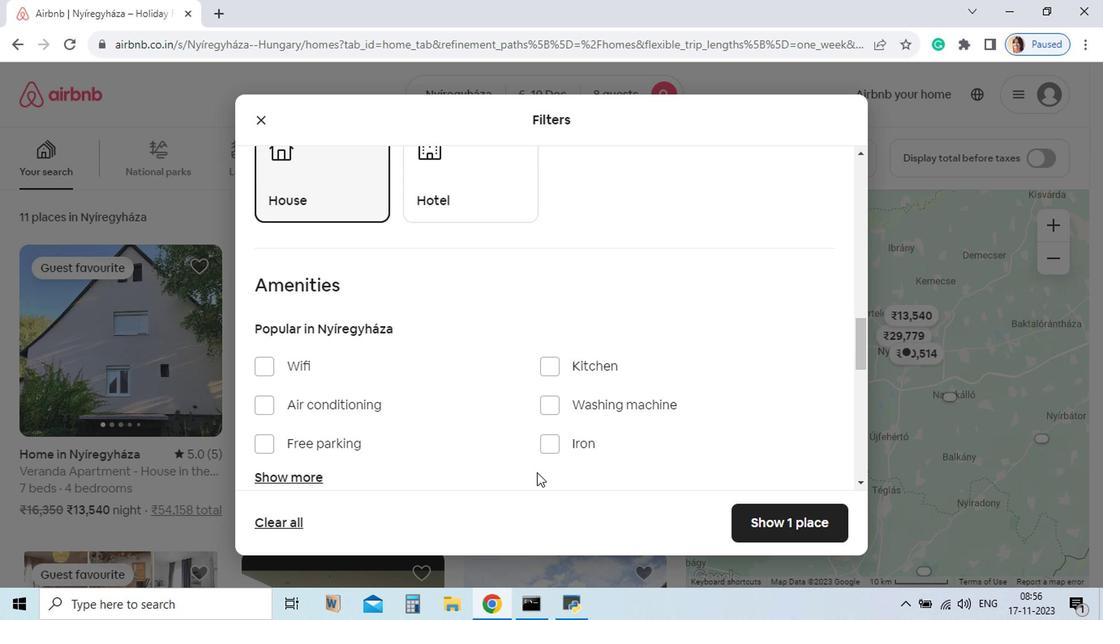 
Action: Mouse scrolled (528, 484) with delta (0, 0)
Screenshot: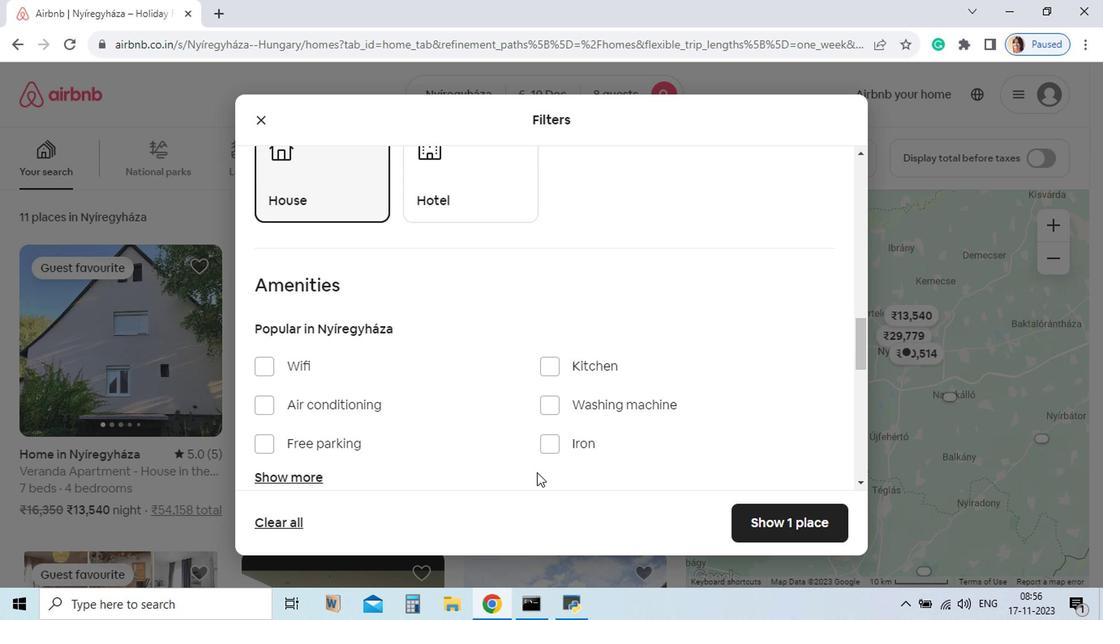 
Action: Mouse moved to (338, 413)
Screenshot: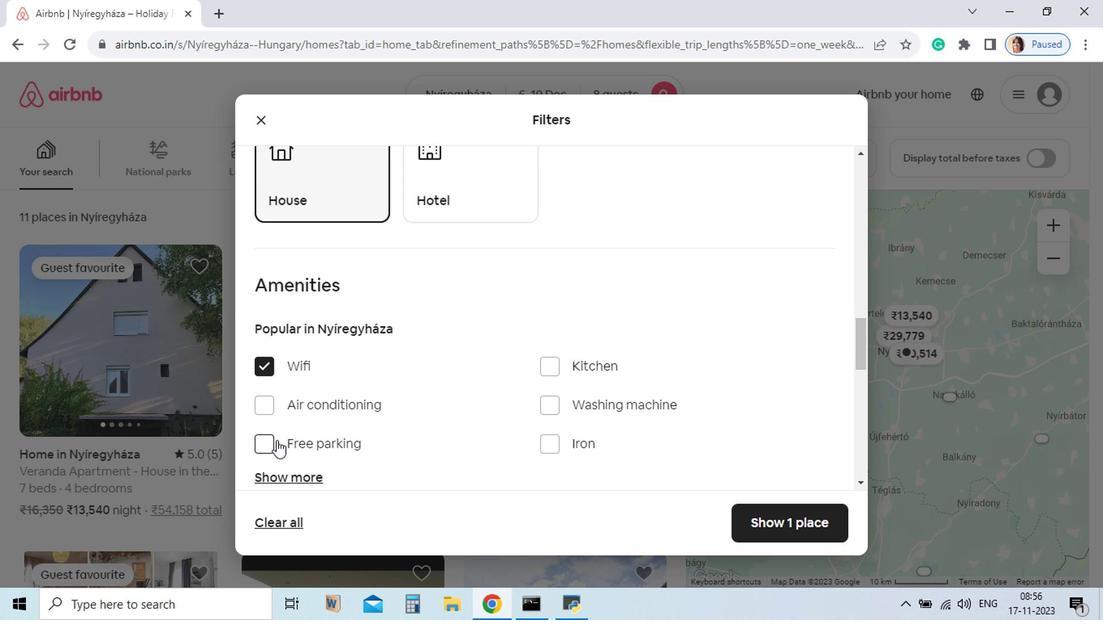 
Action: Mouse pressed left at (338, 413)
Screenshot: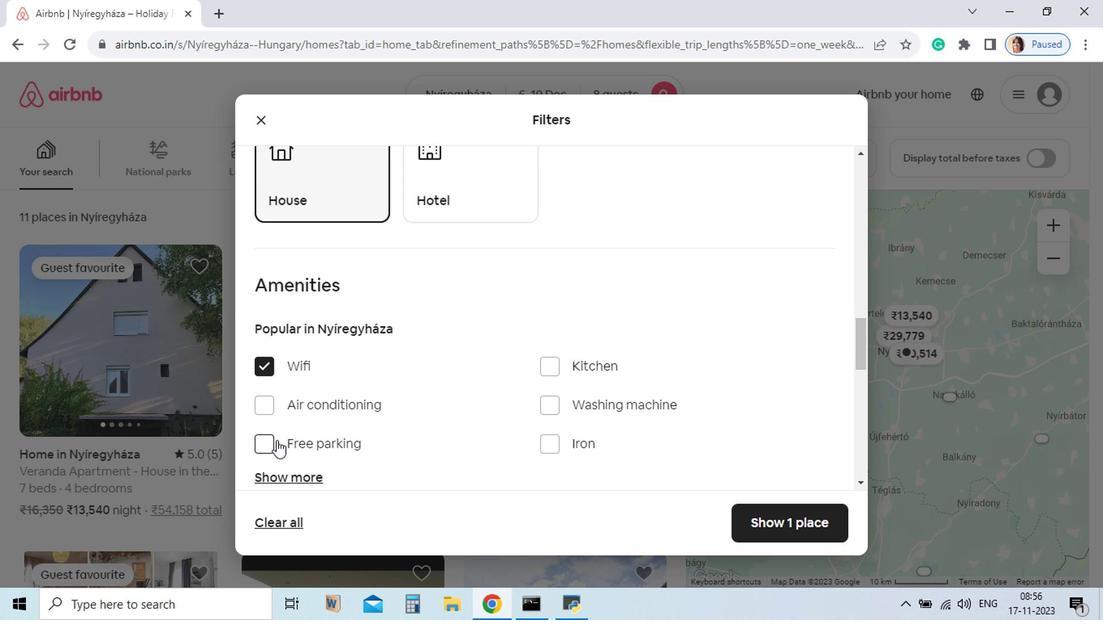 
Action: Mouse moved to (334, 461)
Screenshot: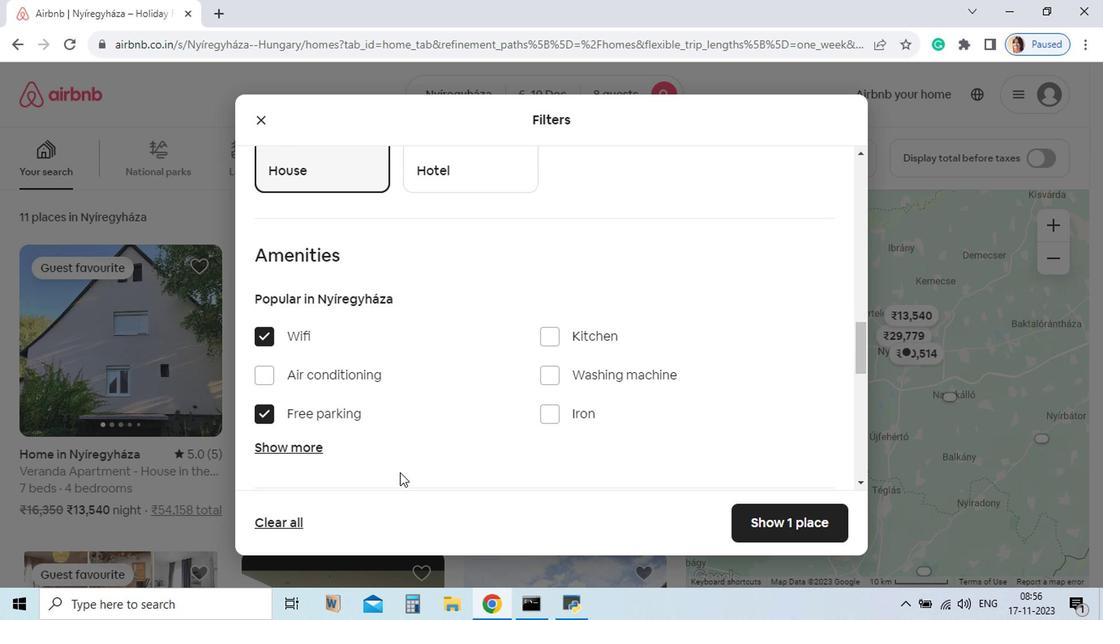 
Action: Mouse pressed left at (334, 461)
Screenshot: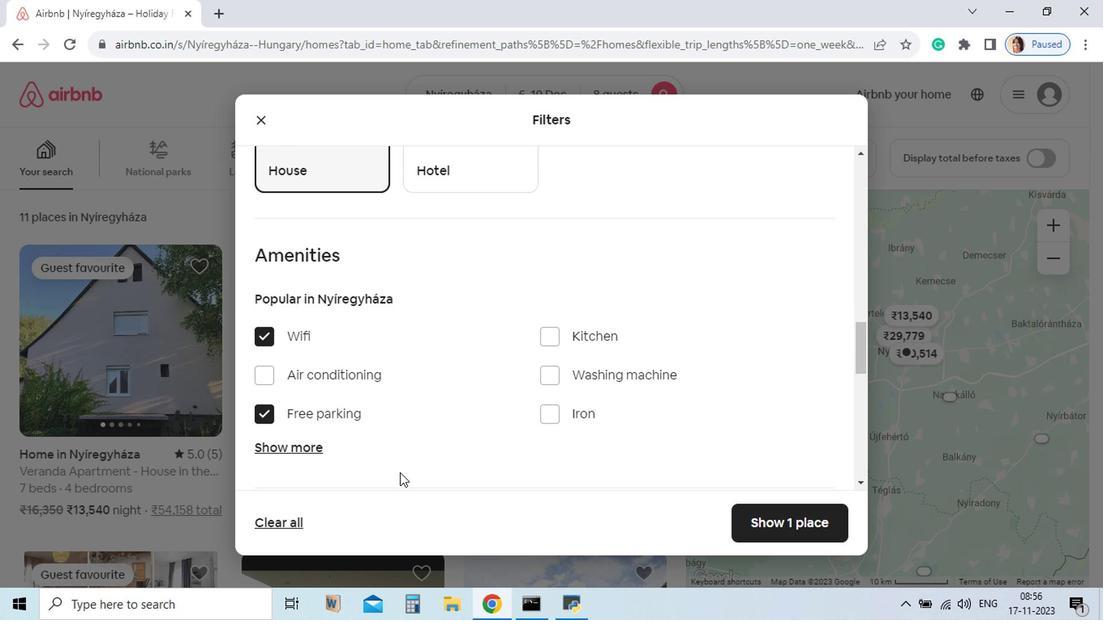 
Action: Mouse moved to (430, 484)
Screenshot: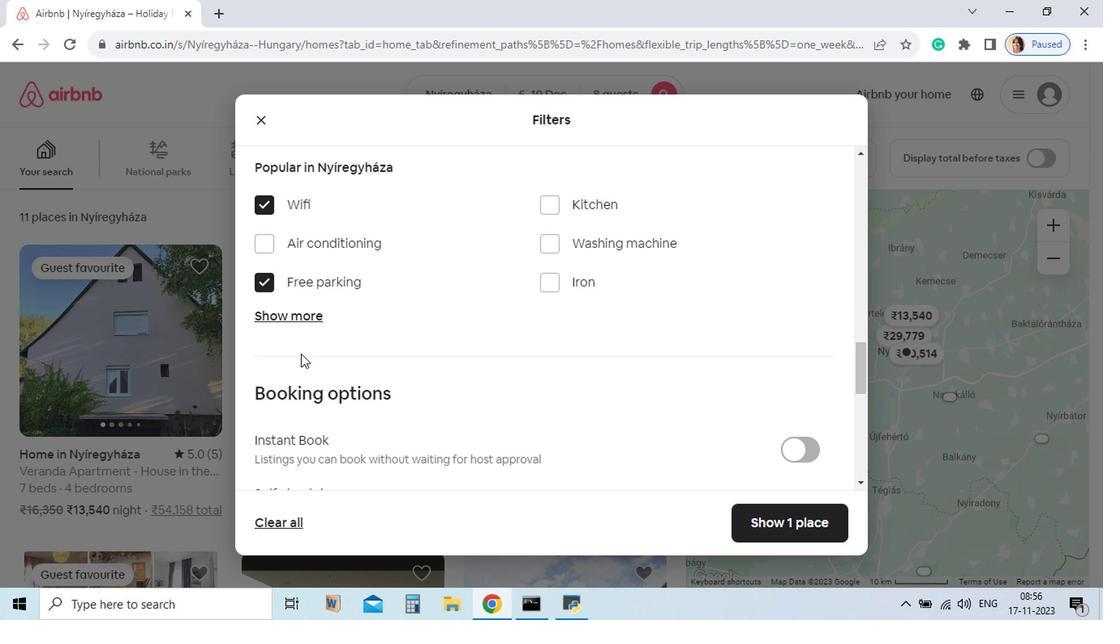 
Action: Mouse scrolled (430, 483) with delta (0, 0)
Screenshot: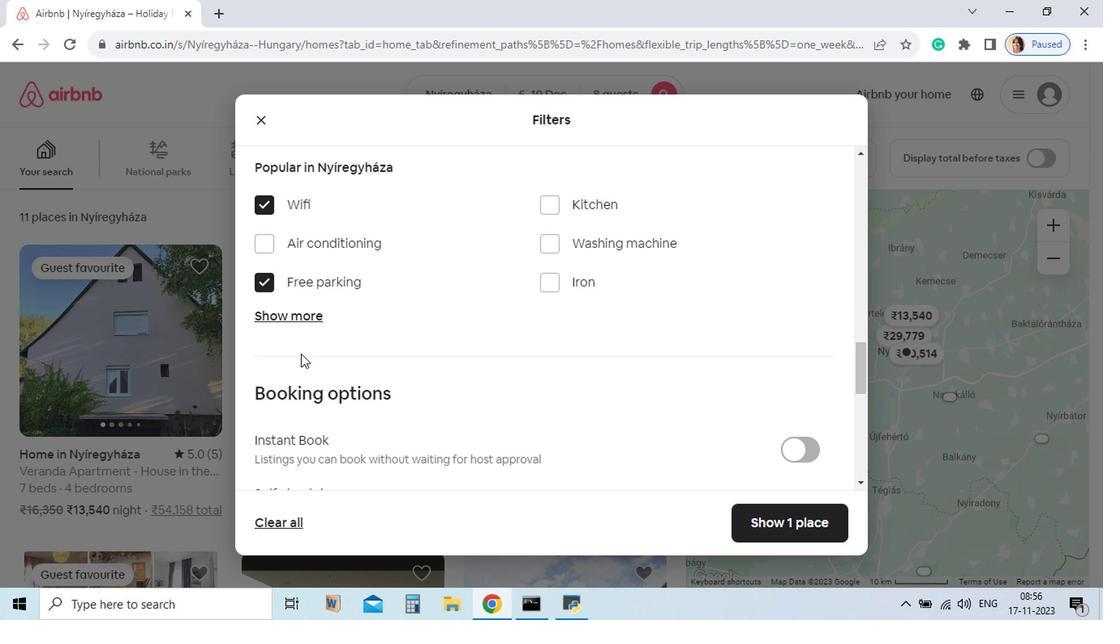 
Action: Mouse scrolled (430, 483) with delta (0, 0)
Screenshot: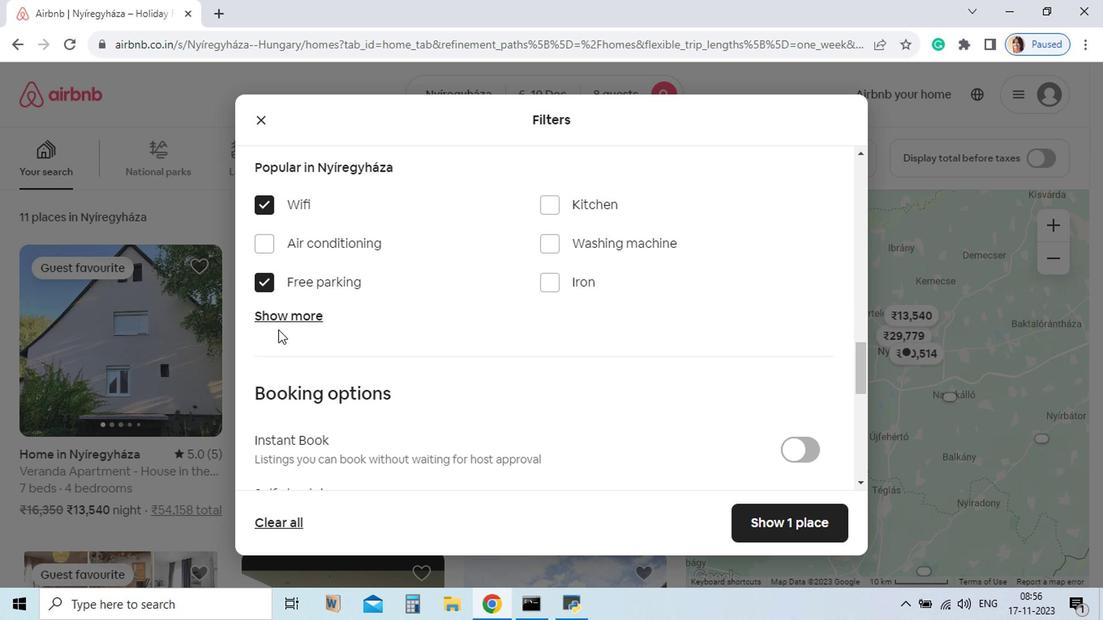 
Action: Mouse moved to (344, 374)
Screenshot: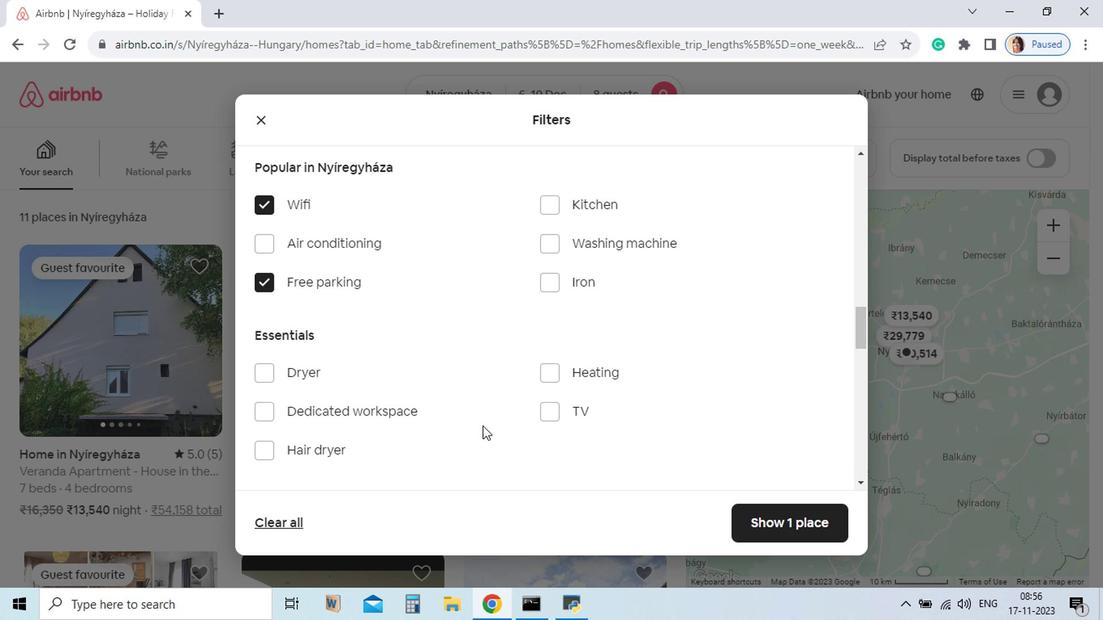 
Action: Mouse pressed left at (344, 374)
Screenshot: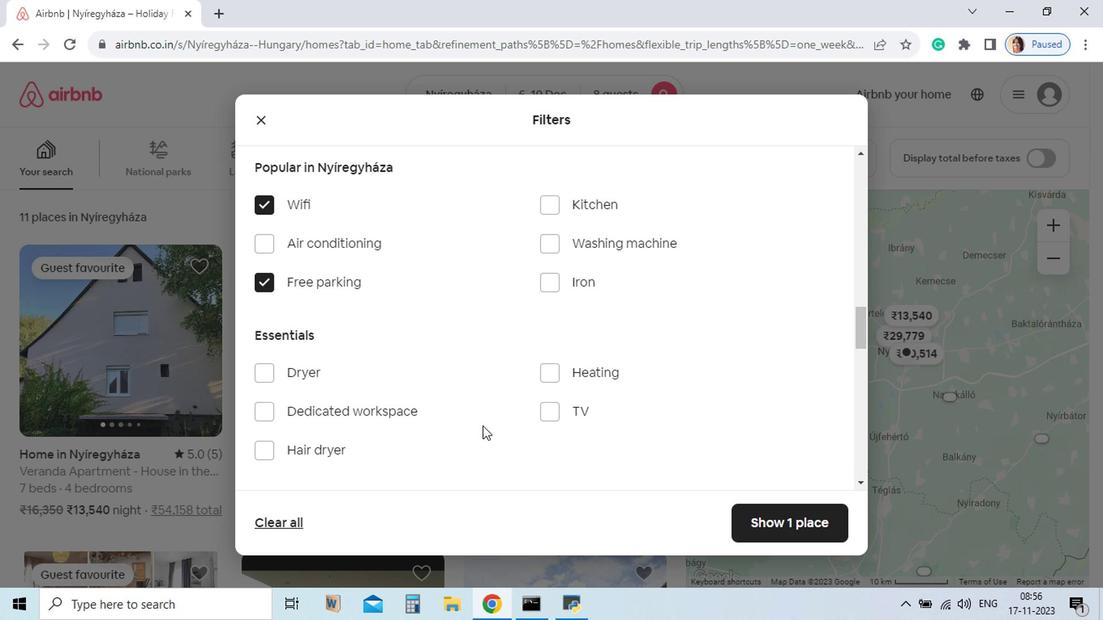 
Action: Mouse moved to (541, 435)
Screenshot: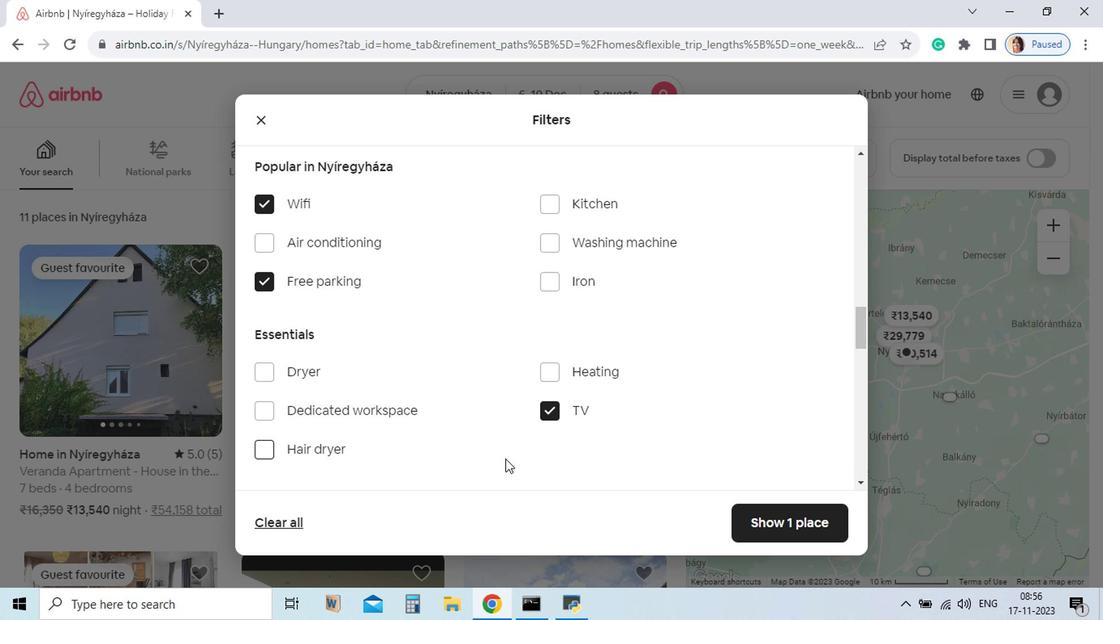 
Action: Mouse pressed left at (541, 435)
Screenshot: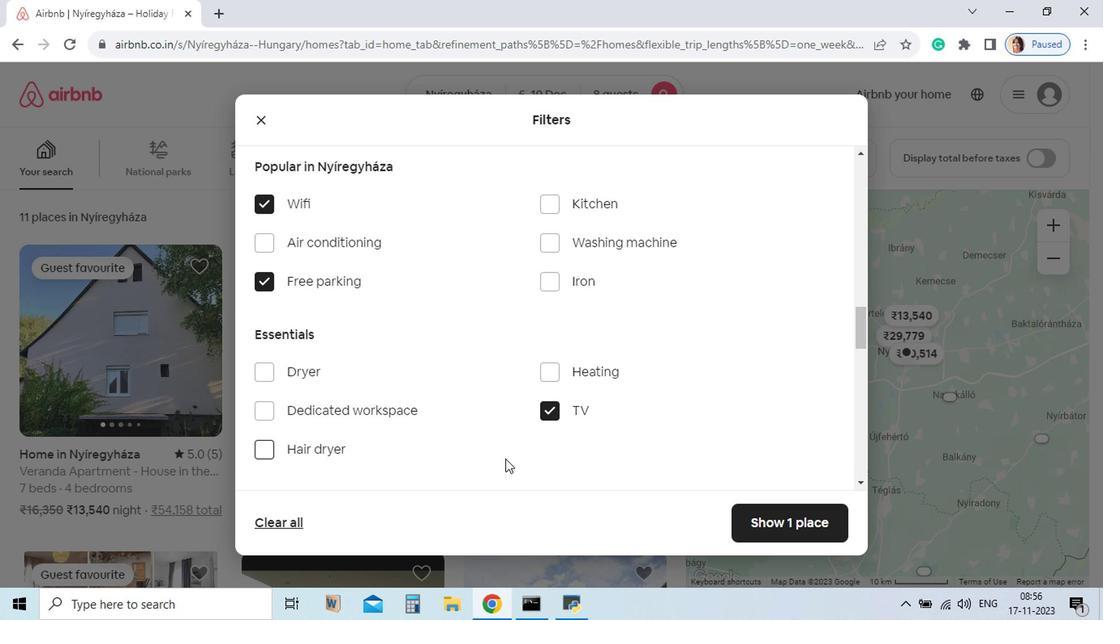 
Action: Mouse moved to (506, 474)
Screenshot: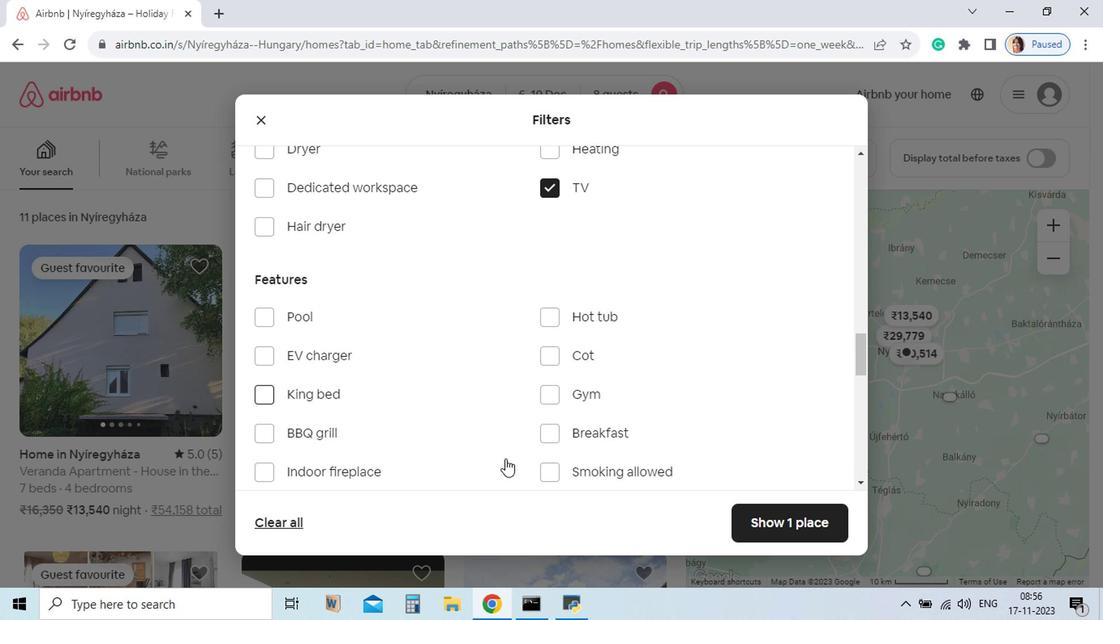 
Action: Mouse scrolled (506, 474) with delta (0, 0)
Screenshot: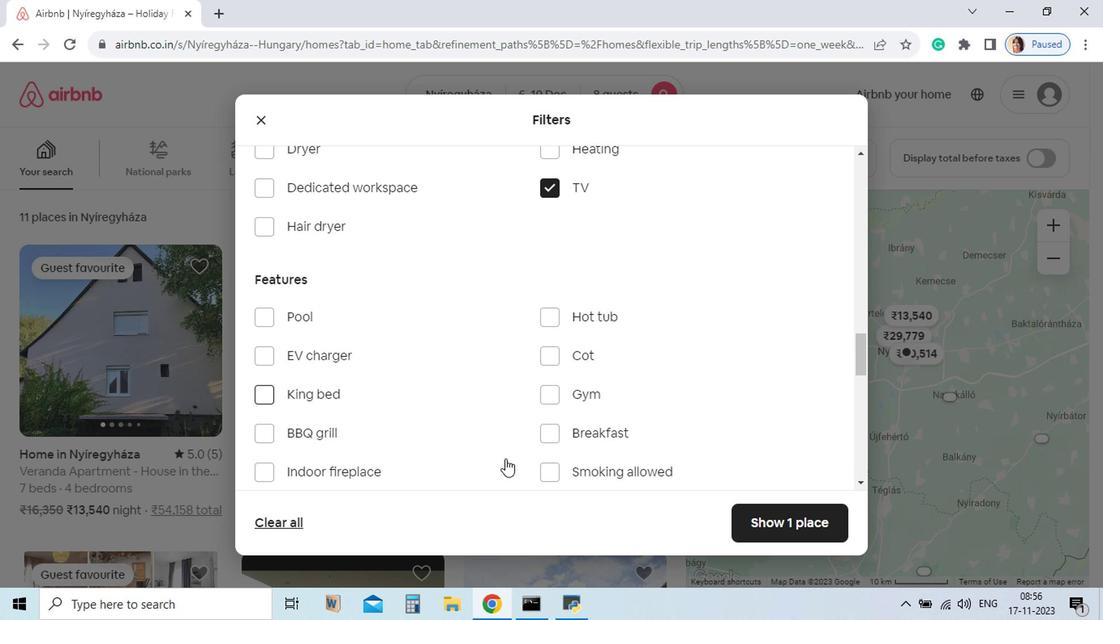 
Action: Mouse moved to (506, 474)
Screenshot: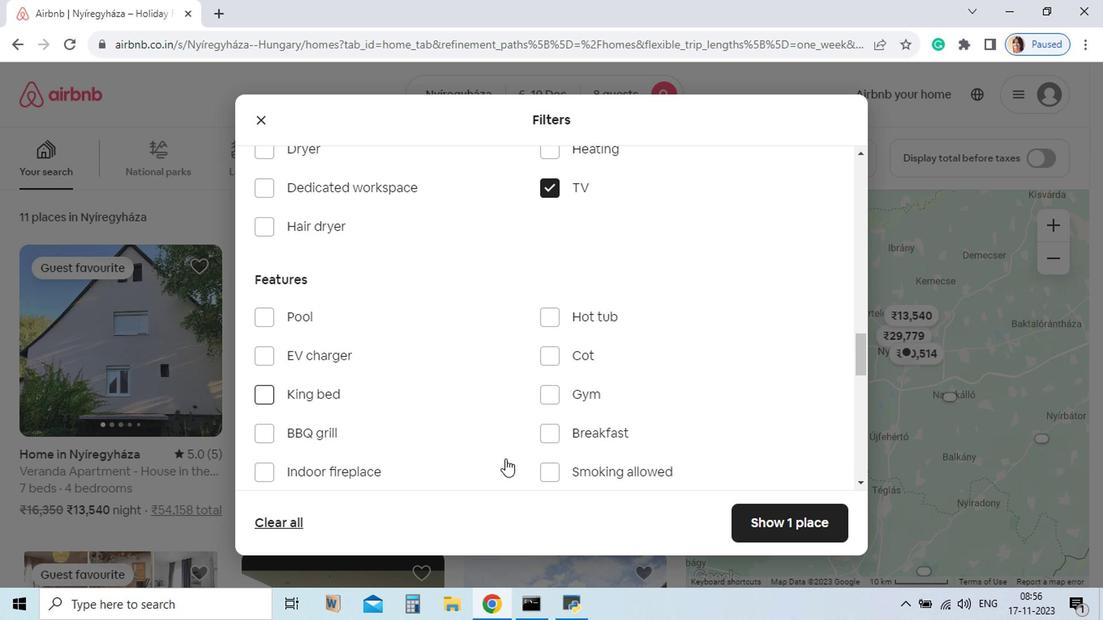 
Action: Mouse scrolled (506, 474) with delta (0, 0)
Screenshot: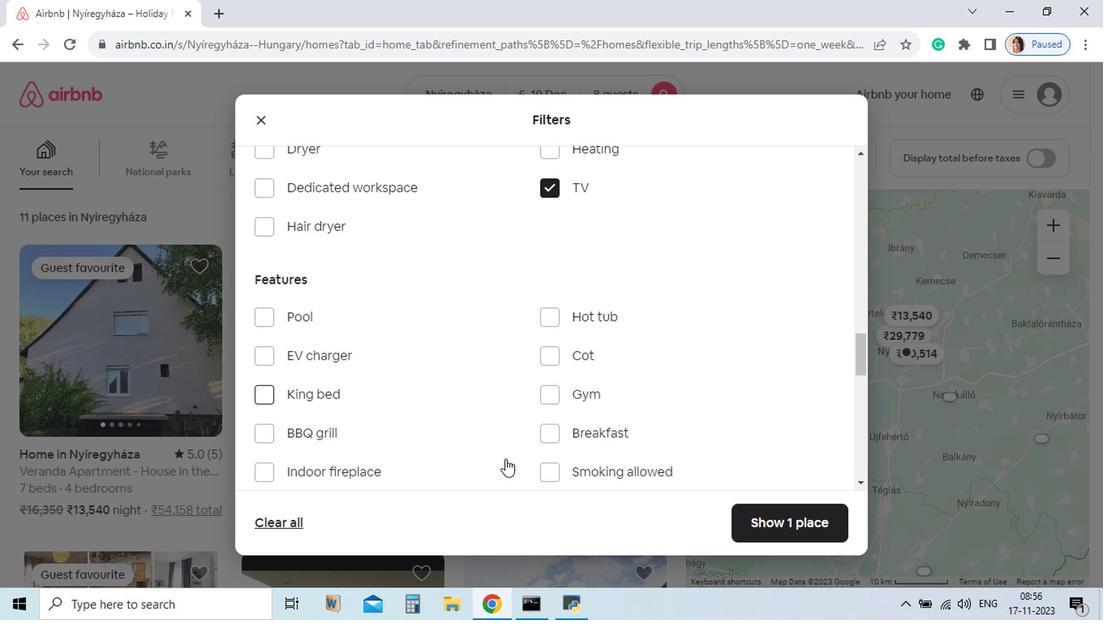 
Action: Mouse scrolled (506, 474) with delta (0, 0)
Screenshot: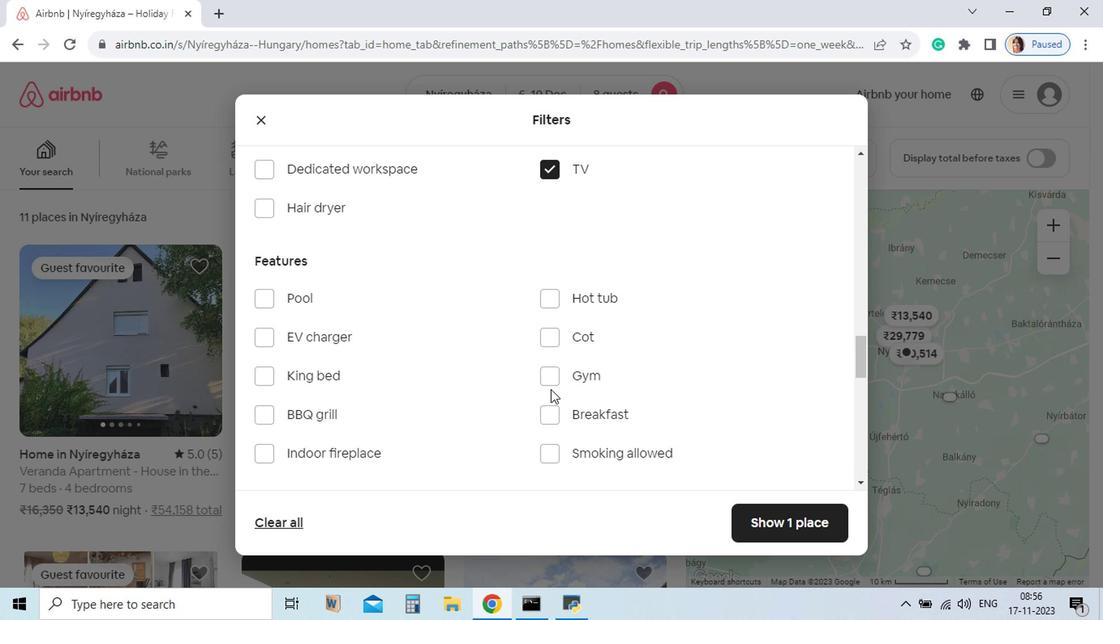 
Action: Mouse moved to (536, 419)
Screenshot: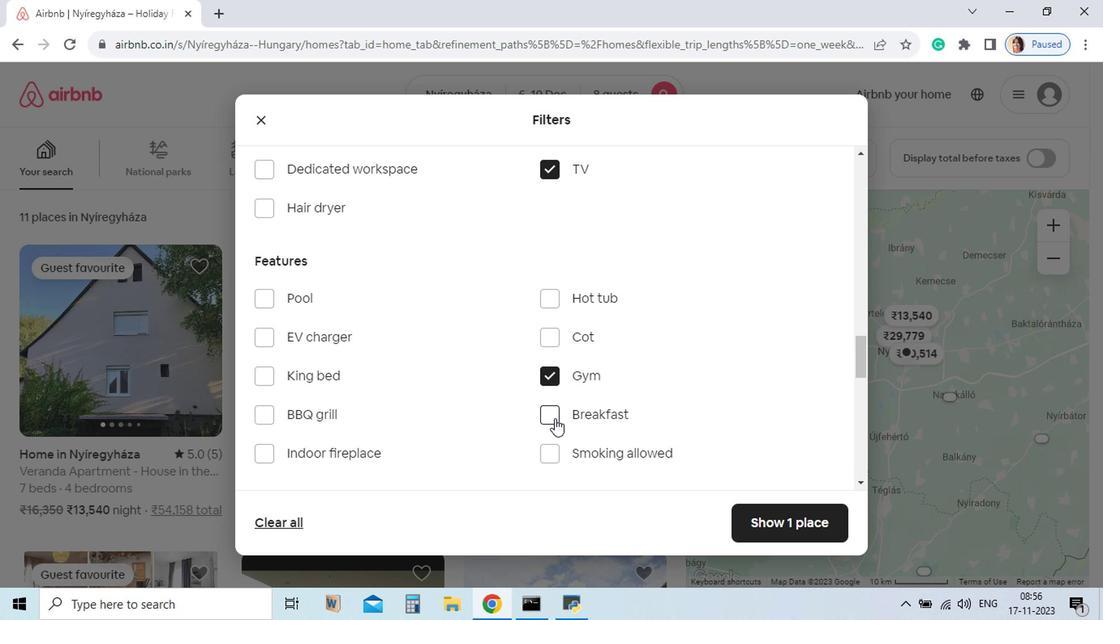 
Action: Mouse pressed left at (536, 419)
Screenshot: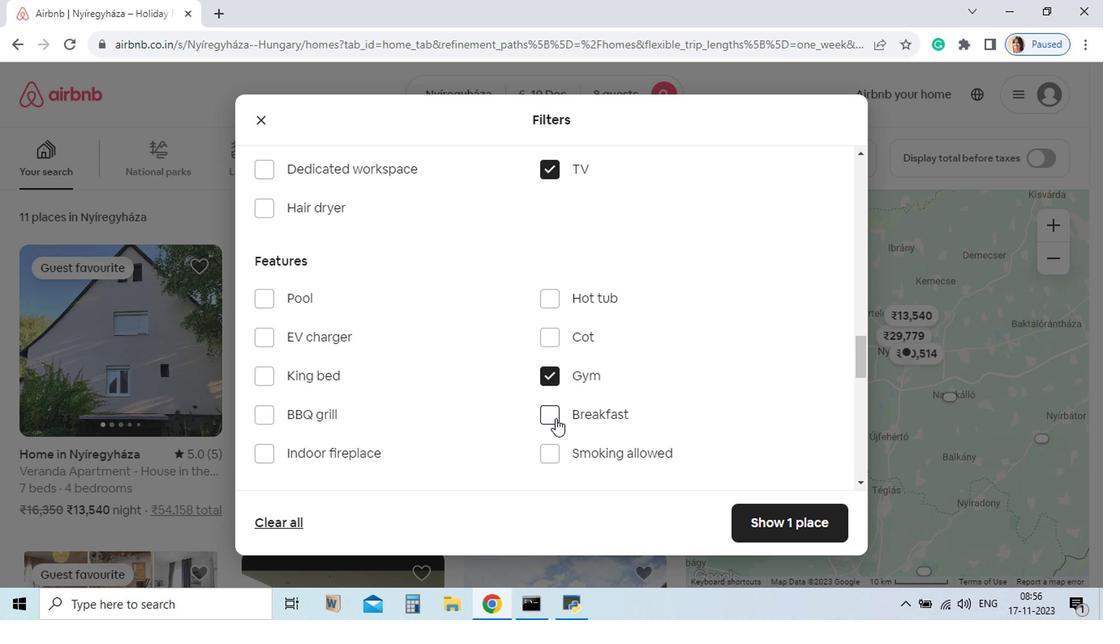 
Action: Mouse moved to (541, 445)
Screenshot: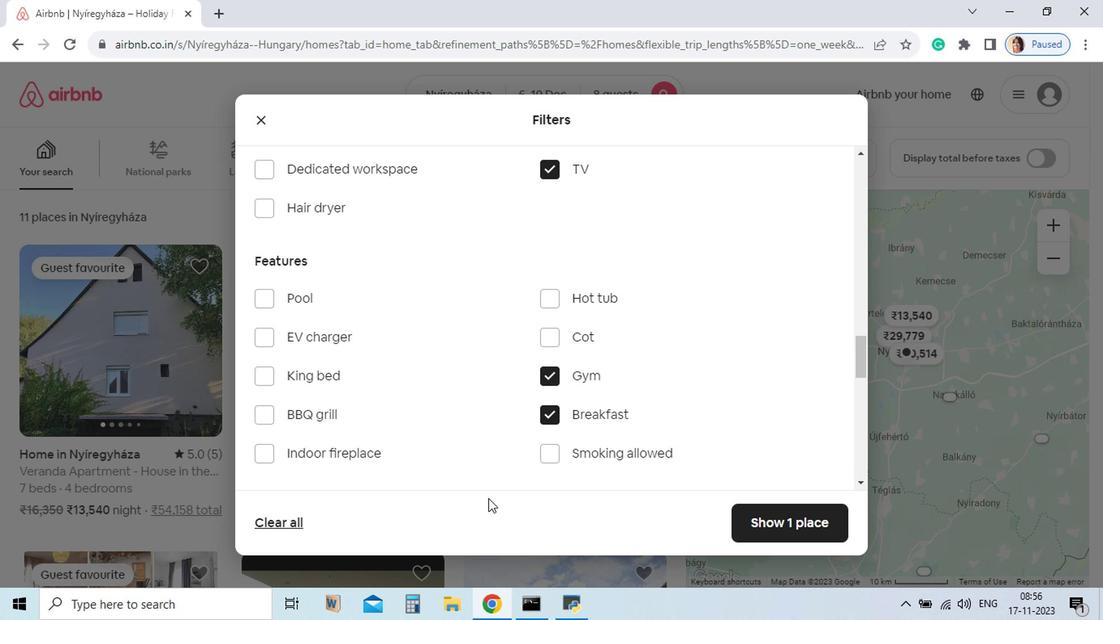 
Action: Mouse pressed left at (541, 445)
Screenshot: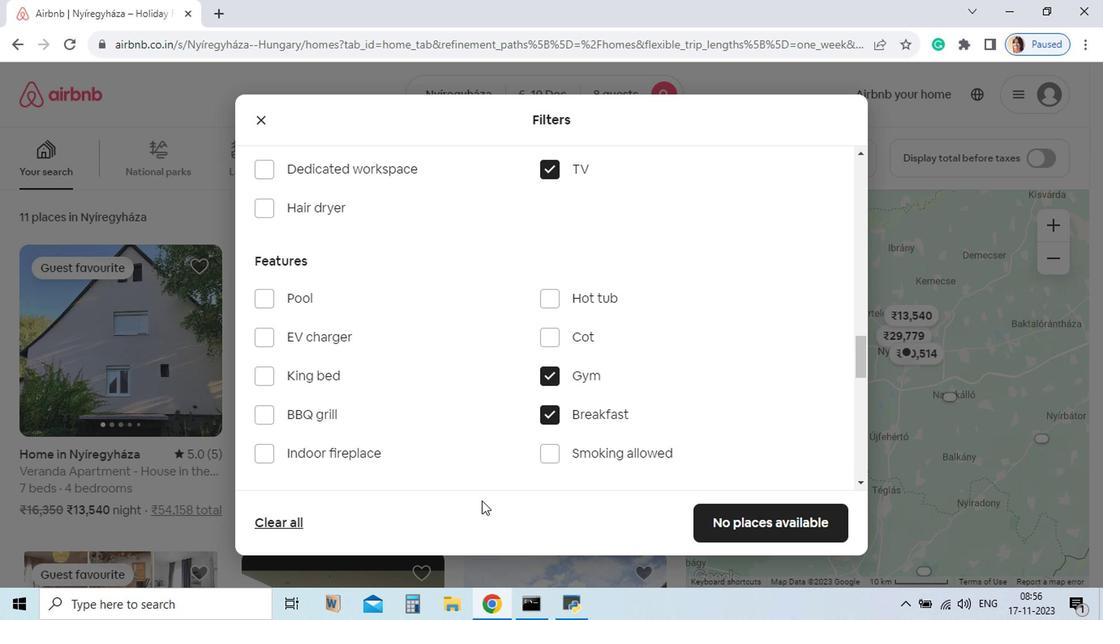 
Action: Mouse moved to (692, 510)
Screenshot: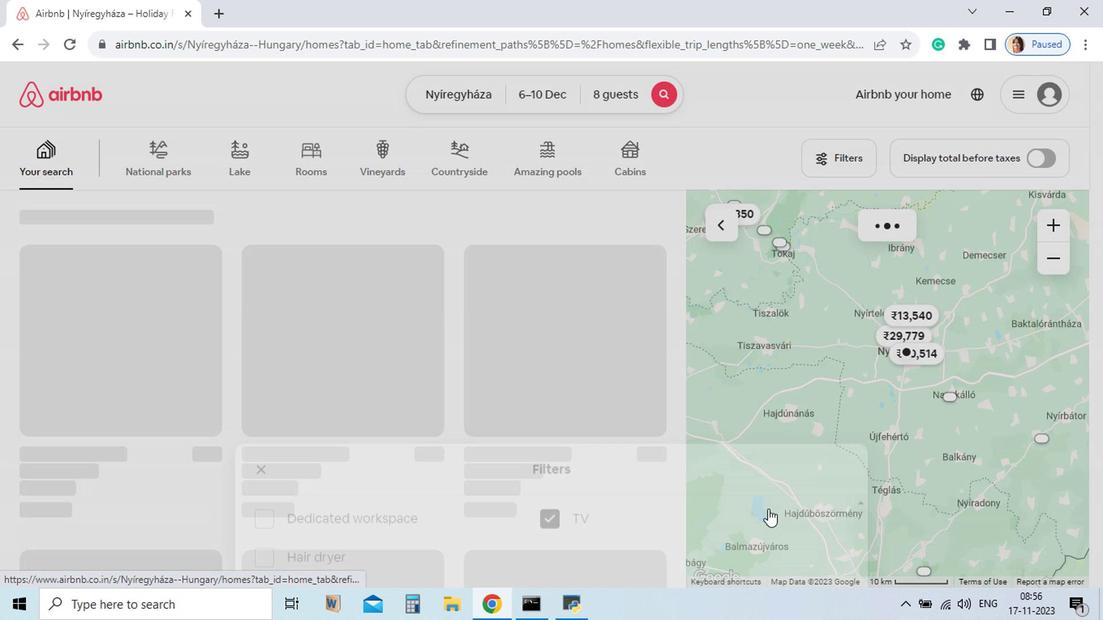 
Action: Mouse pressed left at (692, 510)
Screenshot: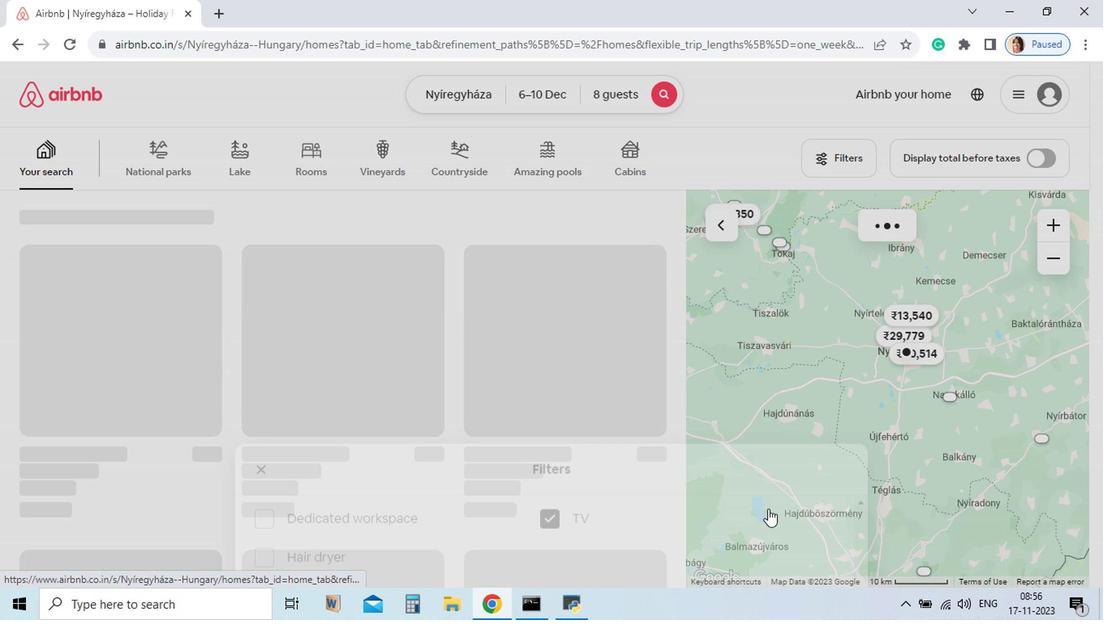 
Action: Mouse moved to (697, 514)
Screenshot: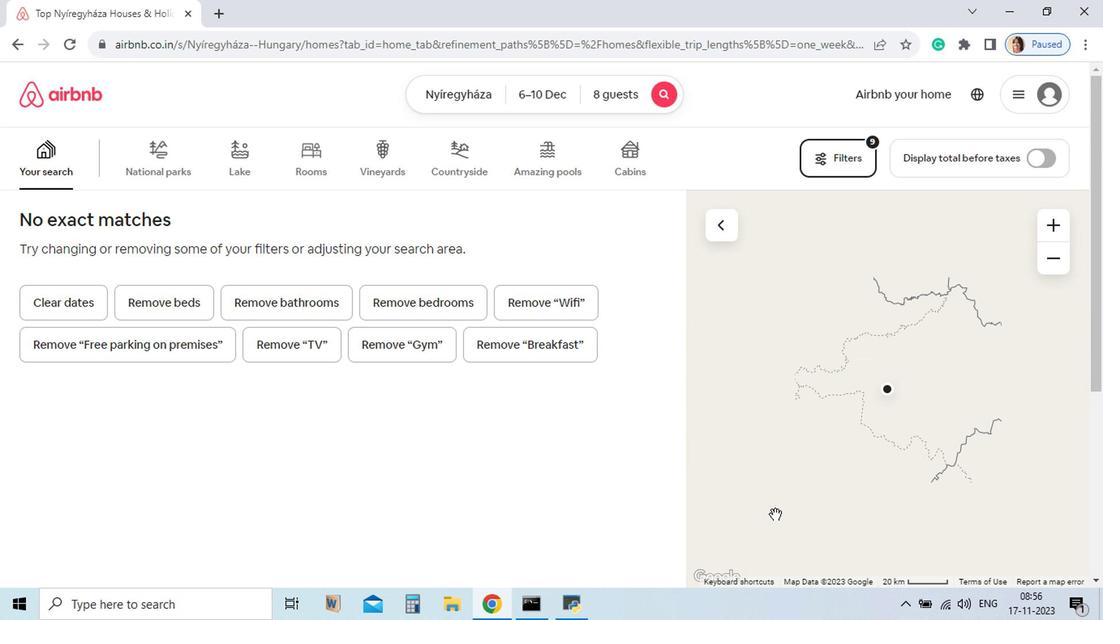 
